 Task: Look for space in Chirpan, Bulgaria from 9th June, 2023 to 11th June, 2023 for 2 adults in price range Rs.6000 to Rs.10000. Place can be entire place with 2 bedrooms having 2 beds and 1 bathroom. Property type can be guest house. Amenities needed are: wifi, . Booking option can be shelf check-in. Required host language is English.
Action: Mouse moved to (621, 120)
Screenshot: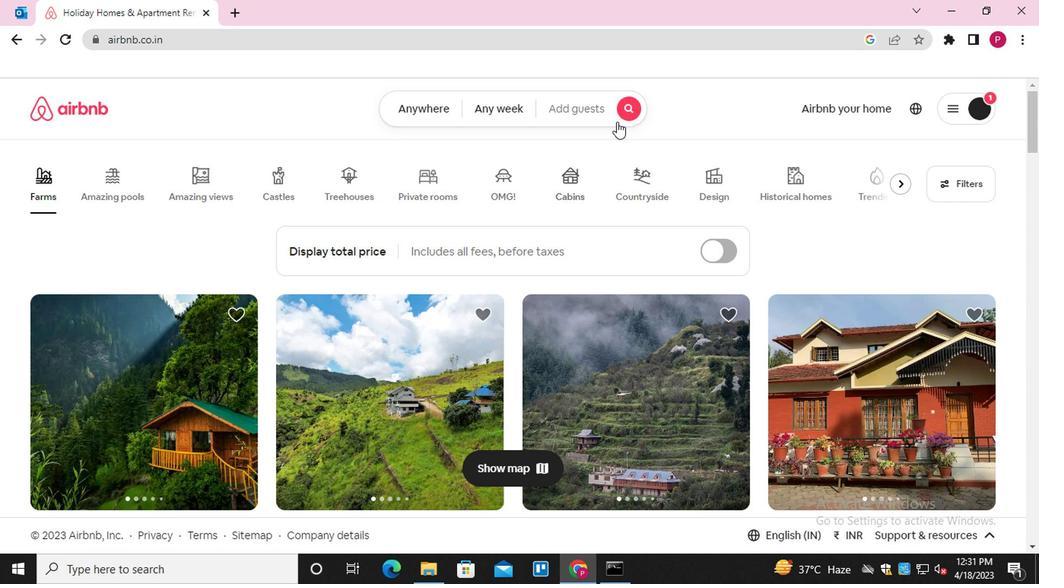 
Action: Mouse pressed left at (621, 120)
Screenshot: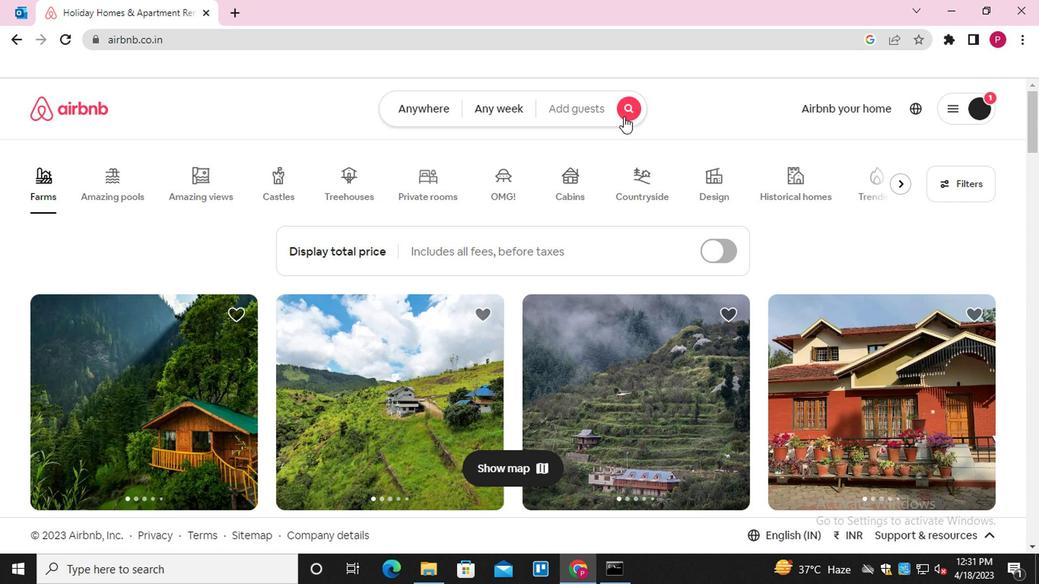 
Action: Mouse moved to (332, 176)
Screenshot: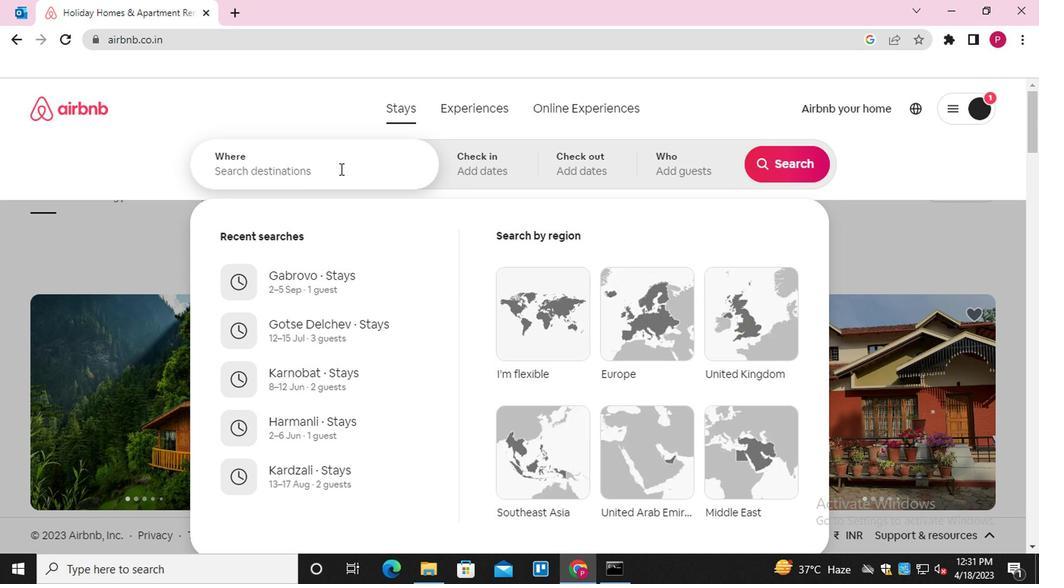 
Action: Mouse pressed left at (332, 176)
Screenshot: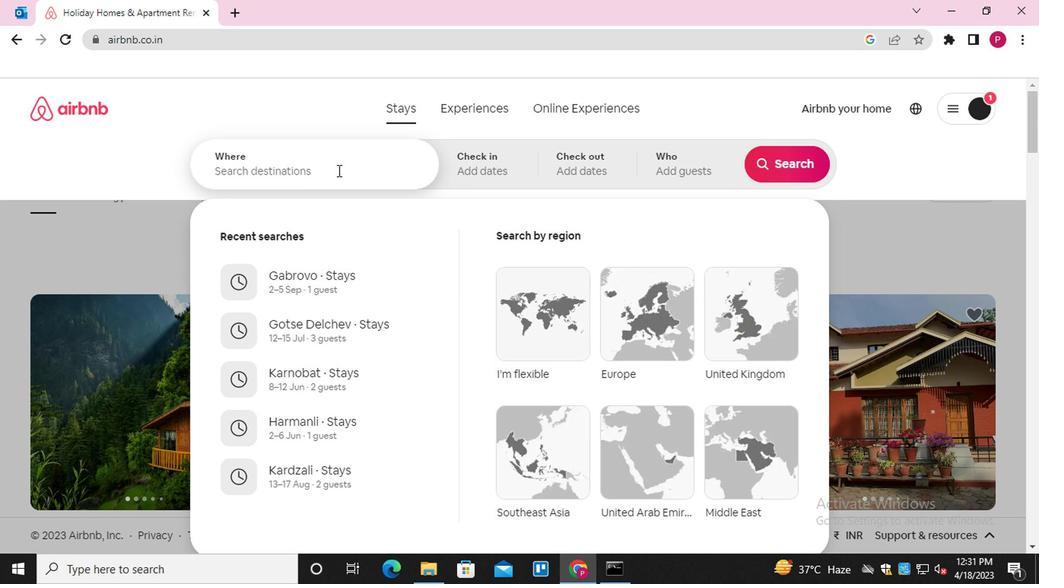 
Action: Key pressed <Key.shift>CHIRPAN
Screenshot: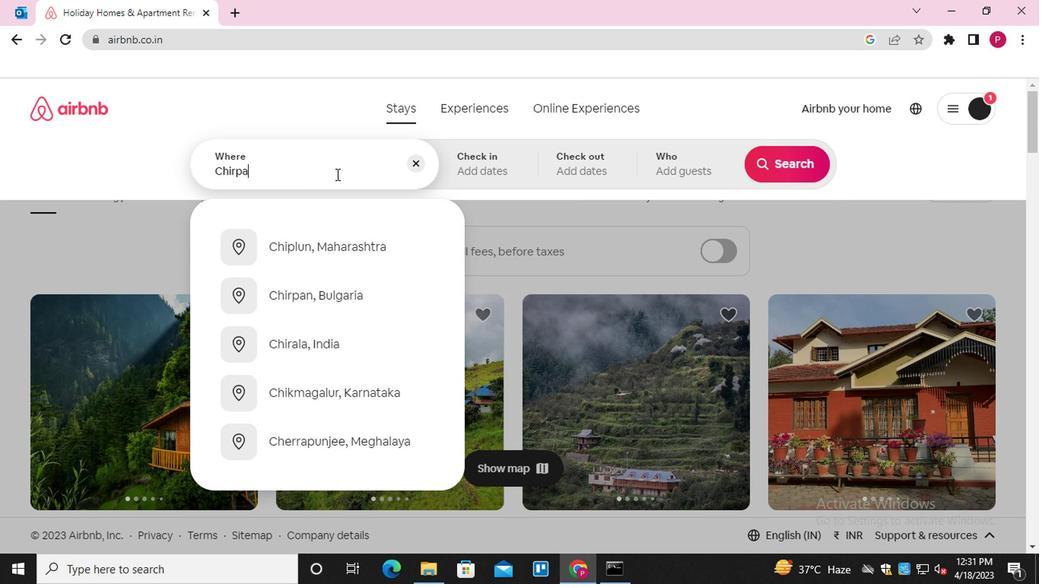 
Action: Mouse moved to (352, 245)
Screenshot: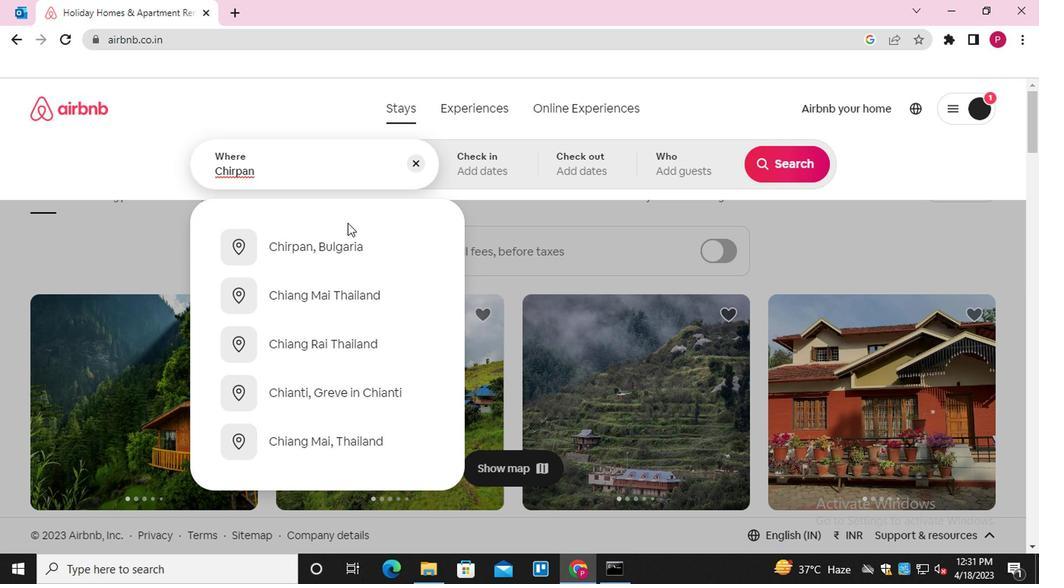 
Action: Mouse pressed left at (352, 245)
Screenshot: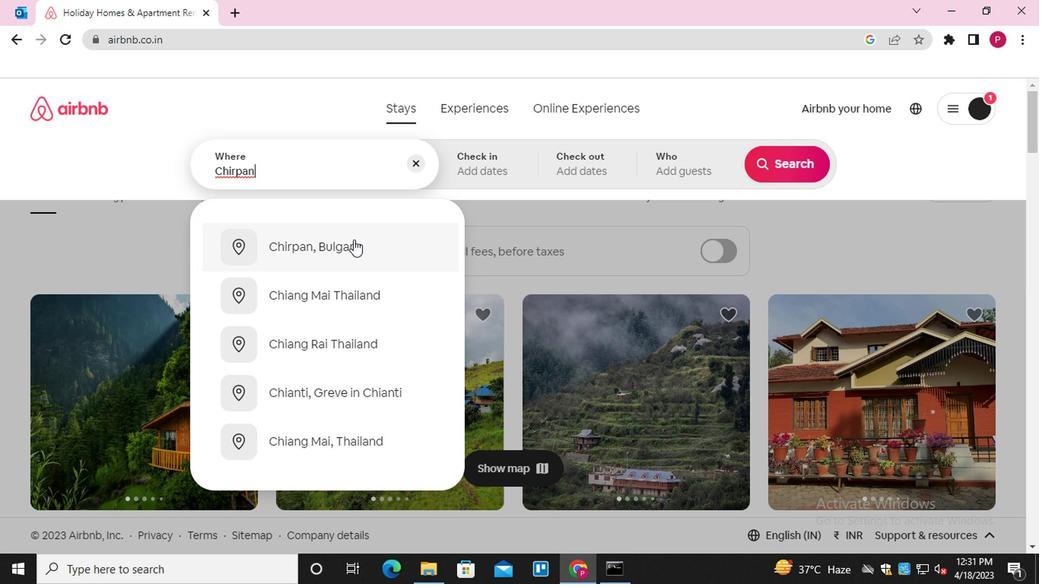 
Action: Mouse moved to (770, 284)
Screenshot: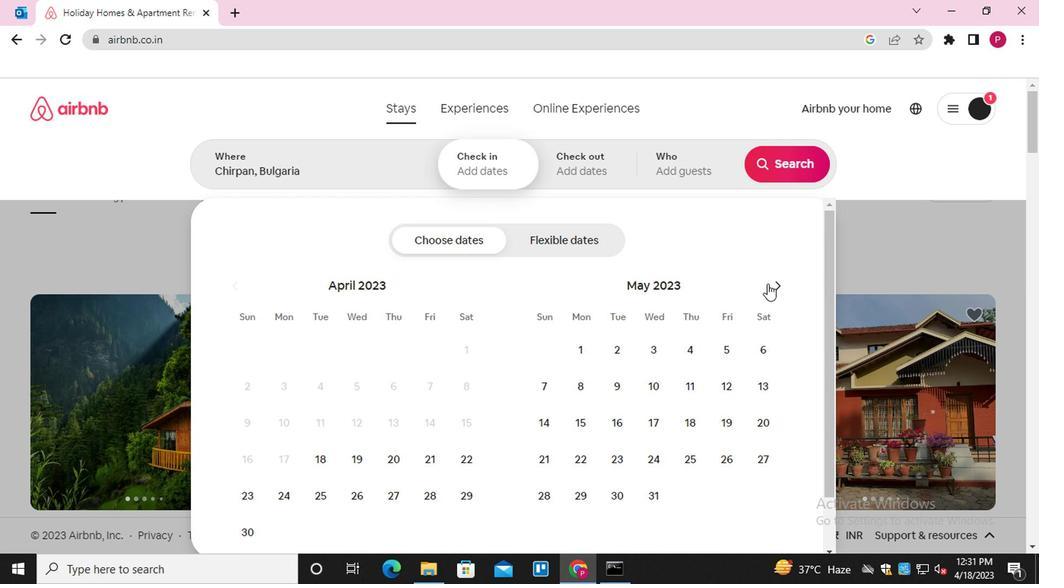 
Action: Mouse pressed left at (770, 284)
Screenshot: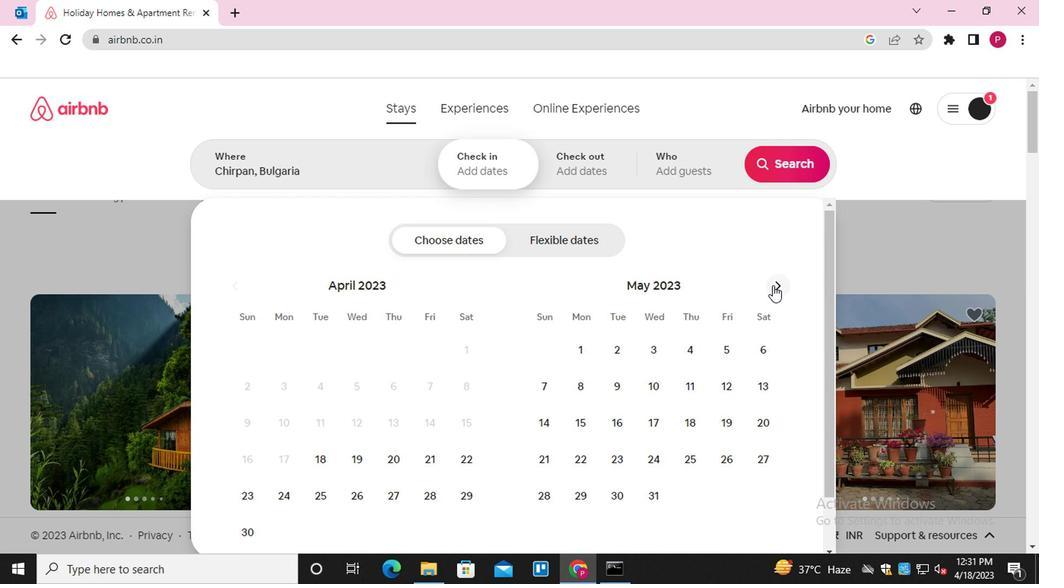 
Action: Mouse moved to (719, 377)
Screenshot: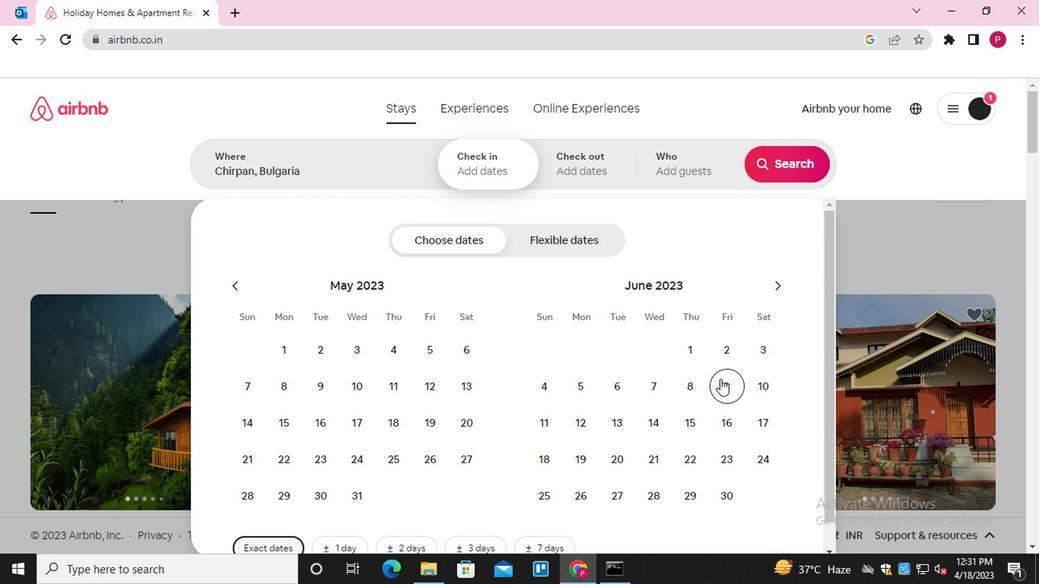 
Action: Mouse pressed left at (719, 377)
Screenshot: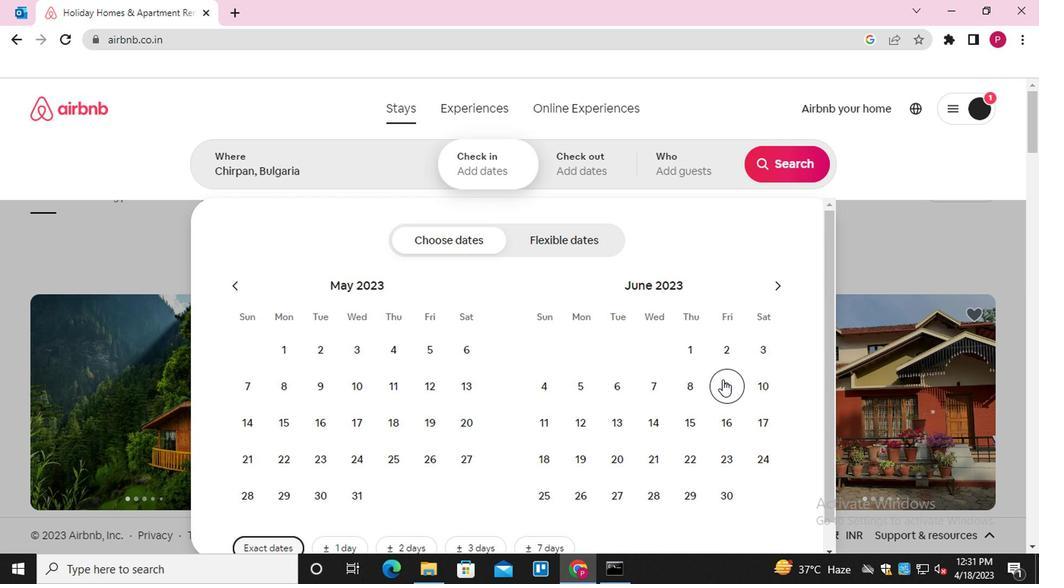 
Action: Mouse moved to (548, 421)
Screenshot: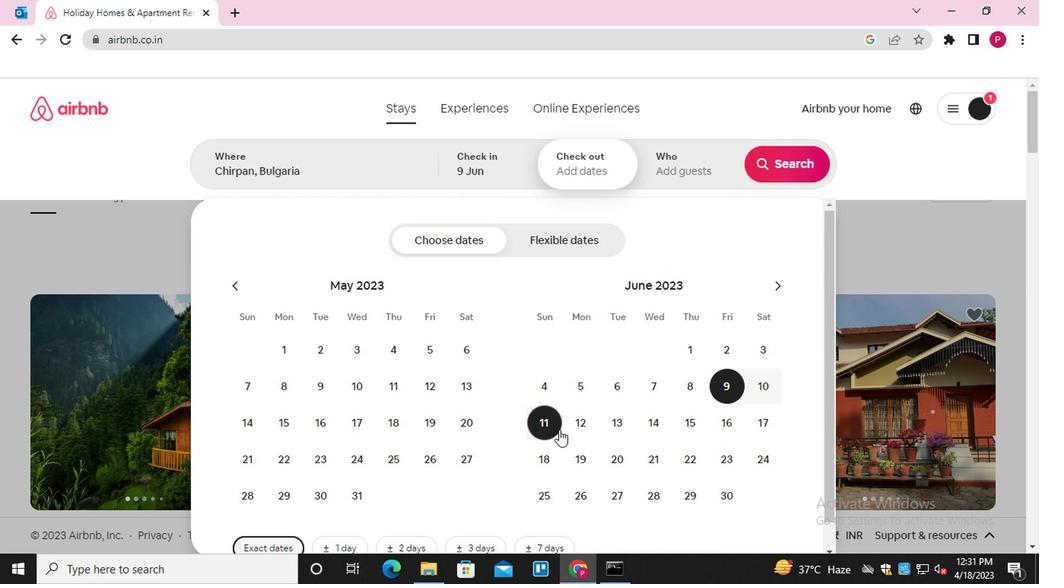 
Action: Mouse pressed left at (548, 421)
Screenshot: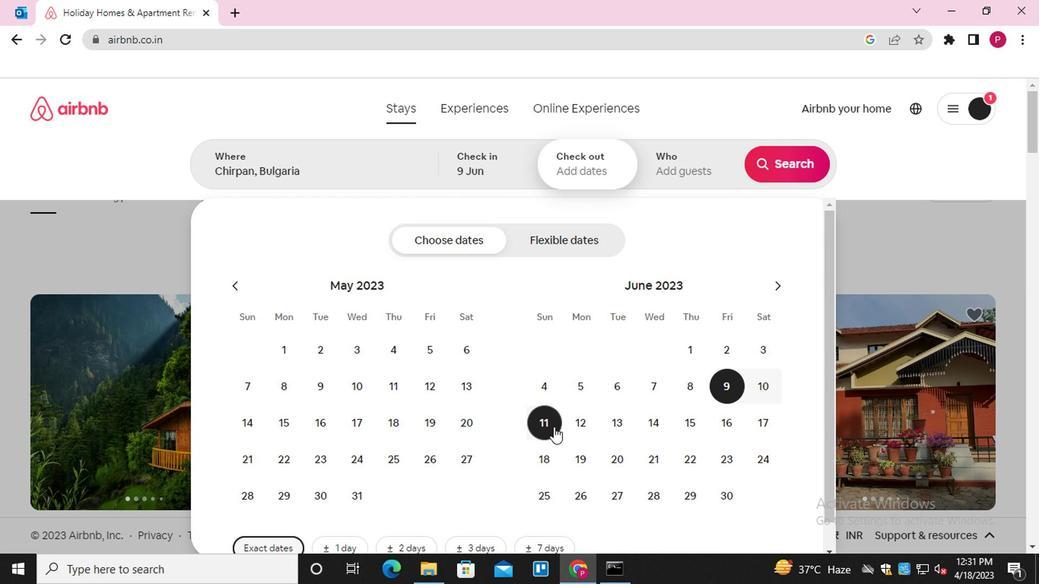 
Action: Mouse moved to (686, 160)
Screenshot: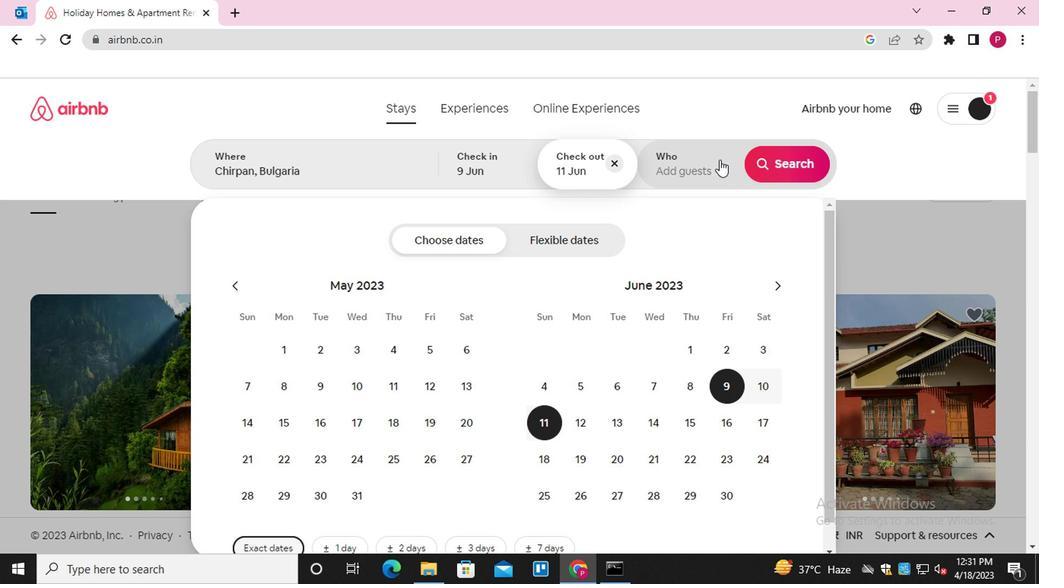 
Action: Mouse pressed left at (686, 160)
Screenshot: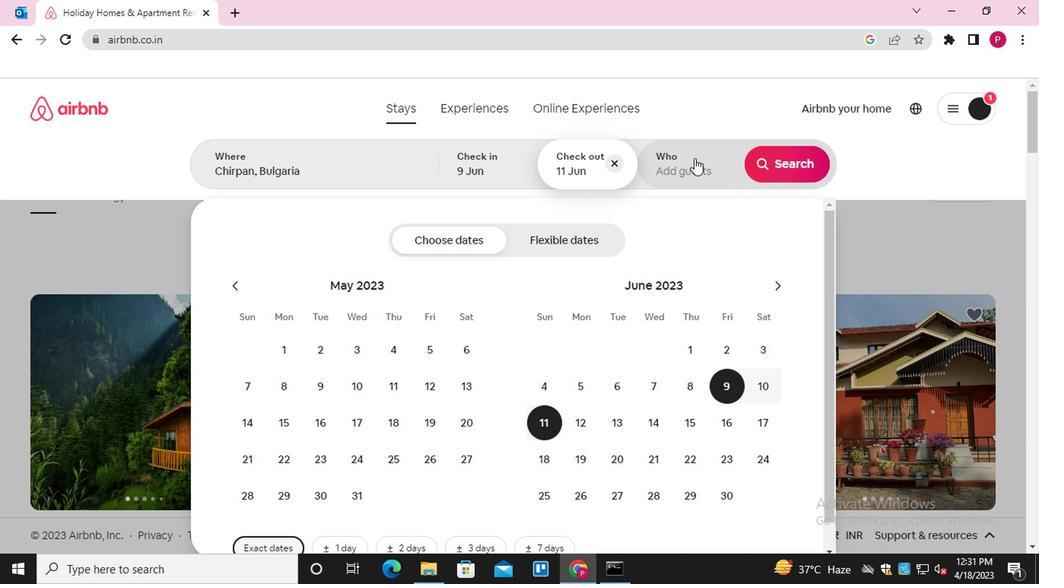 
Action: Mouse moved to (785, 244)
Screenshot: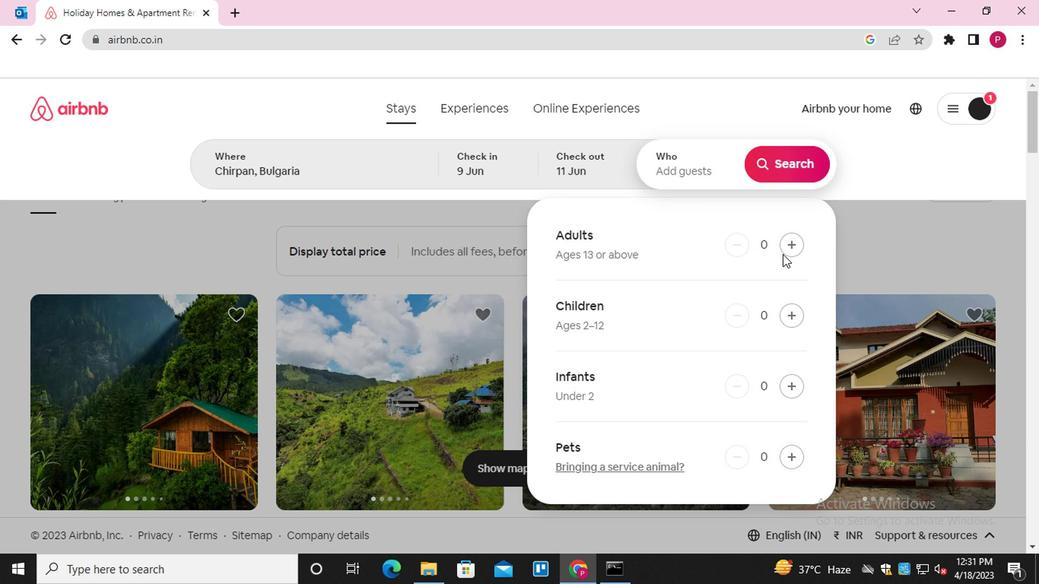 
Action: Mouse pressed left at (785, 244)
Screenshot: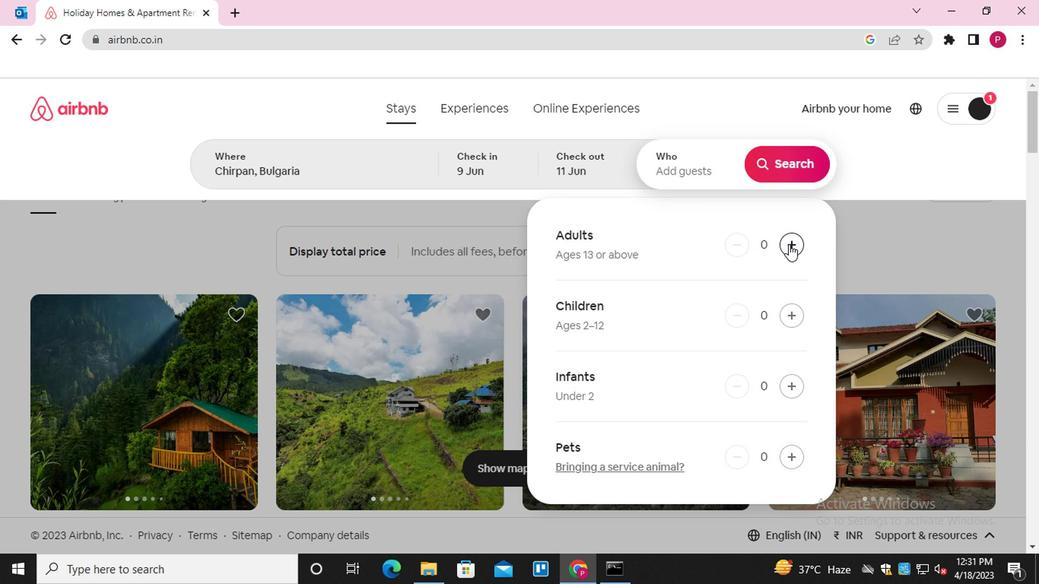 
Action: Mouse pressed left at (785, 244)
Screenshot: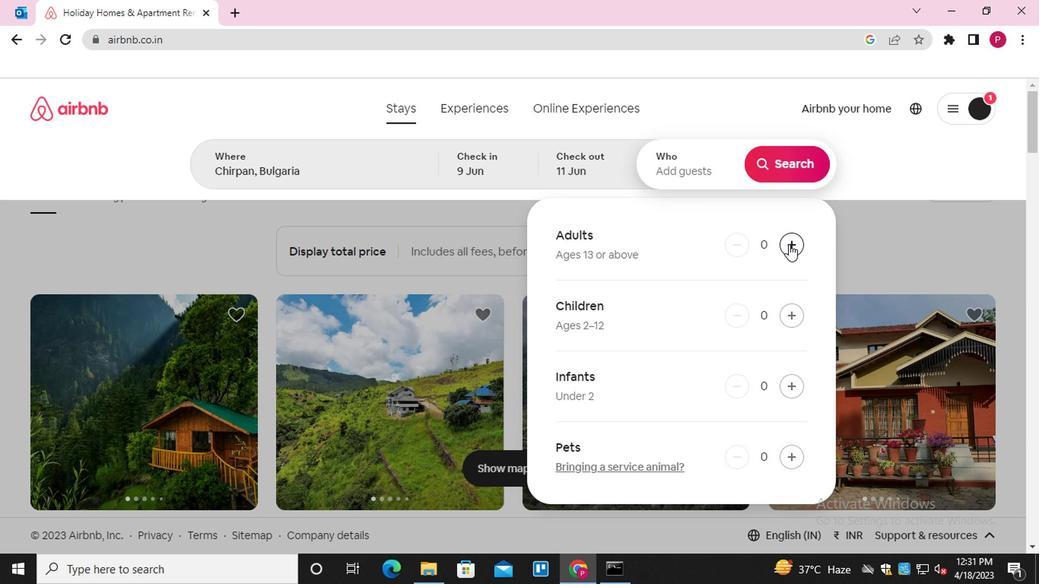 
Action: Mouse moved to (787, 177)
Screenshot: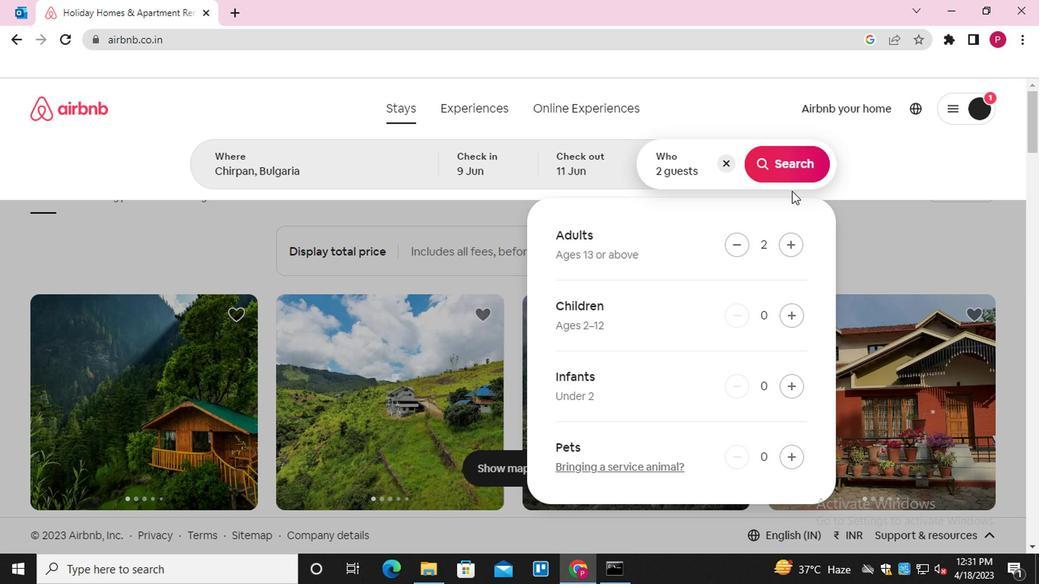 
Action: Mouse pressed left at (787, 177)
Screenshot: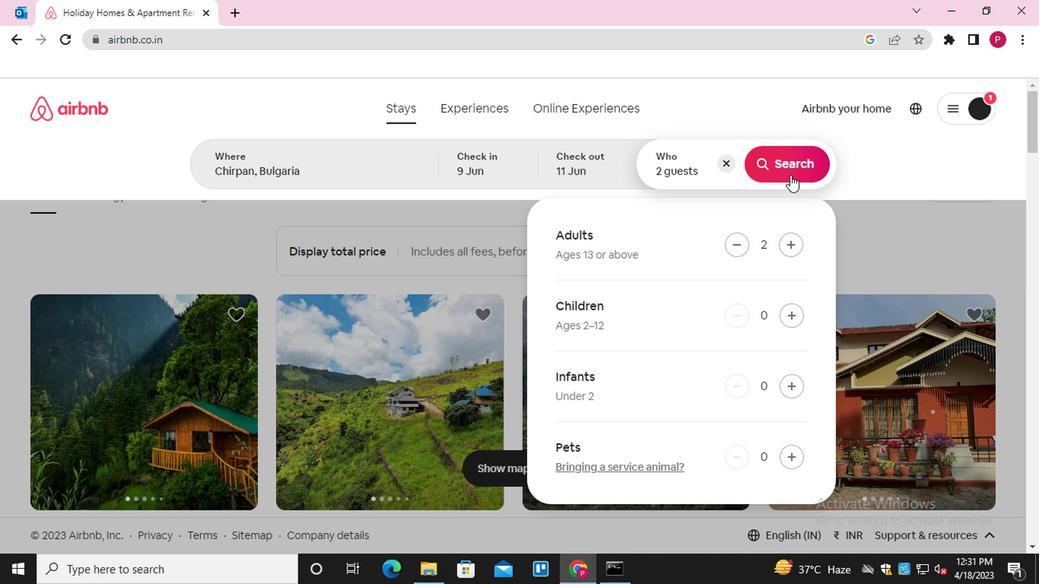 
Action: Mouse moved to (967, 180)
Screenshot: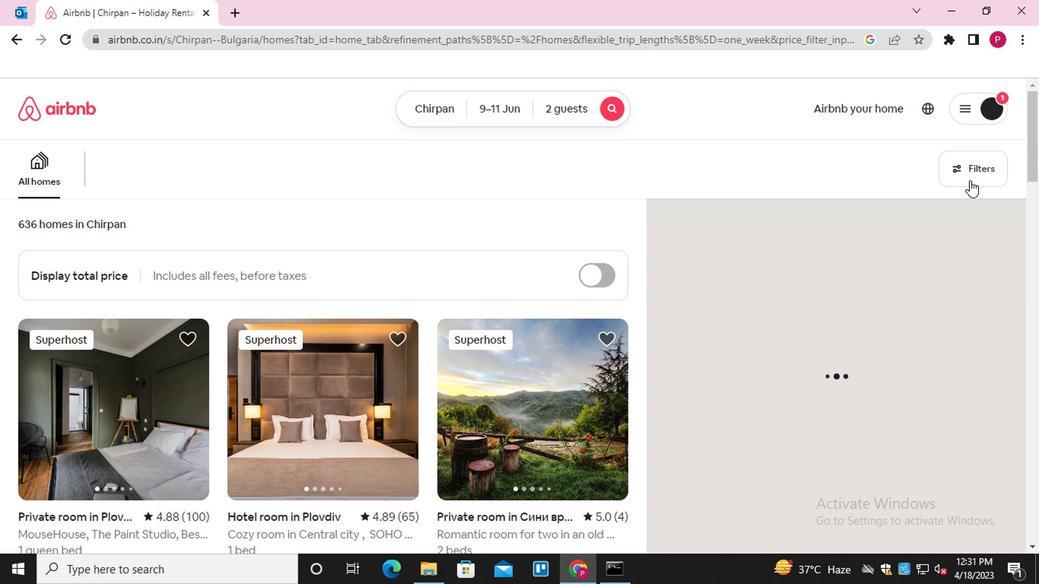
Action: Mouse pressed left at (967, 180)
Screenshot: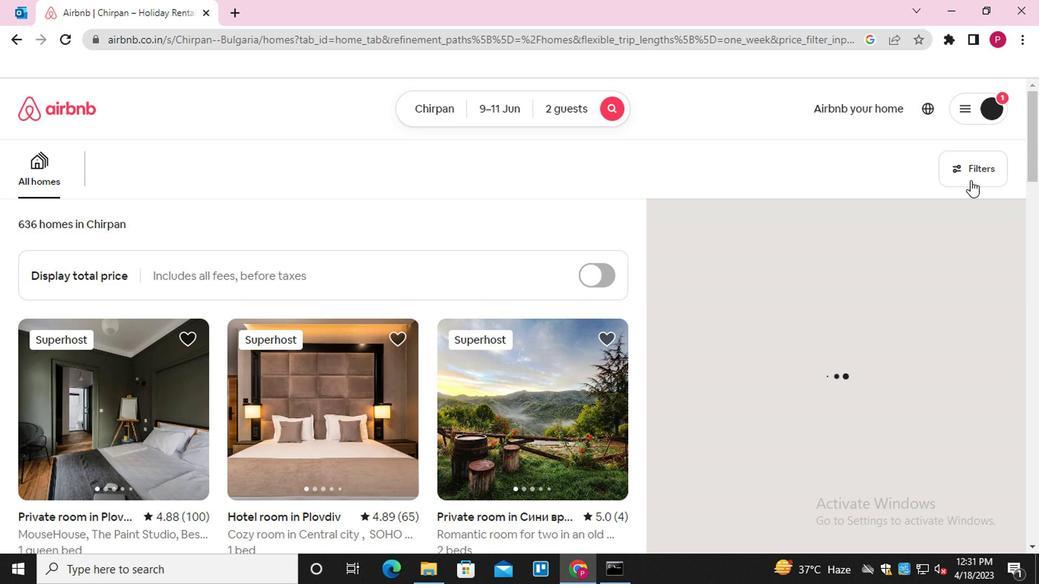 
Action: Mouse moved to (332, 353)
Screenshot: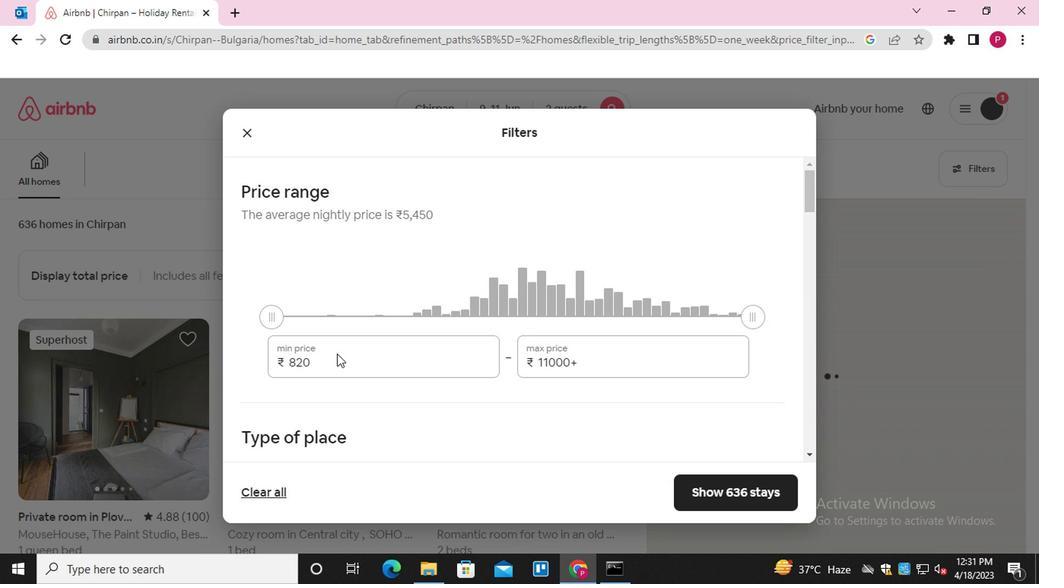 
Action: Mouse pressed left at (332, 353)
Screenshot: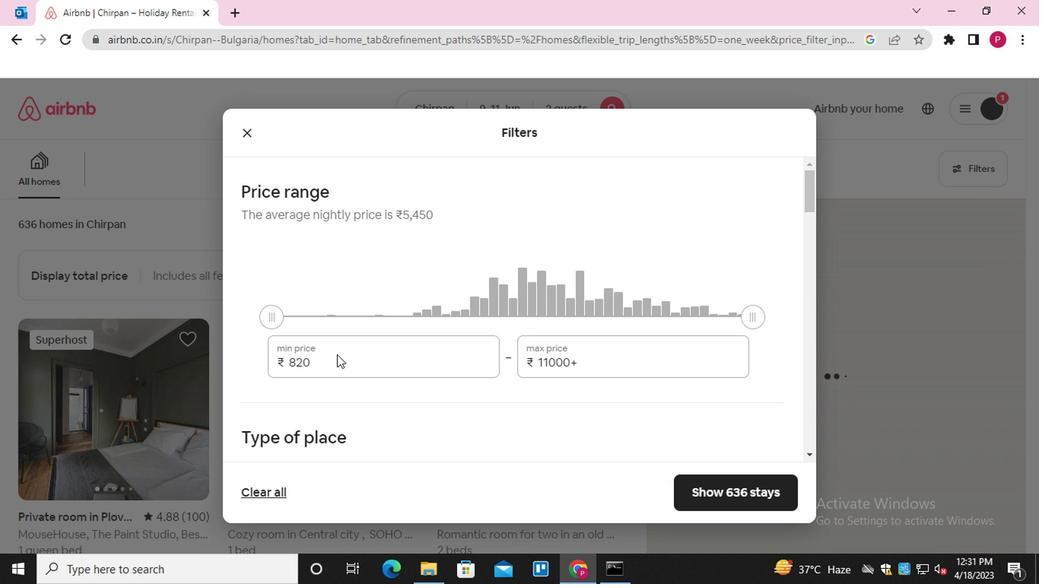 
Action: Mouse pressed left at (332, 353)
Screenshot: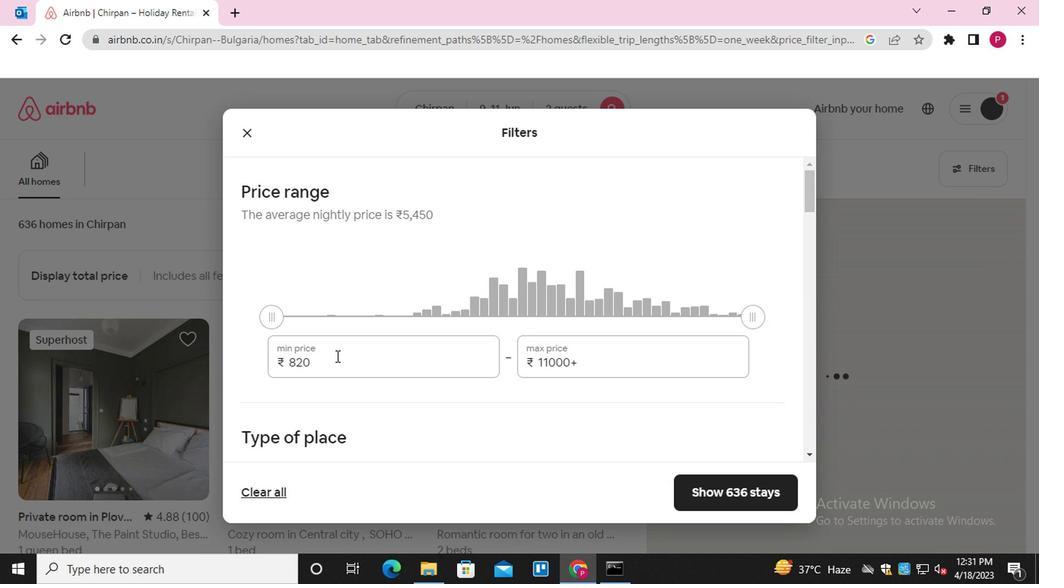
Action: Key pressed 6000
Screenshot: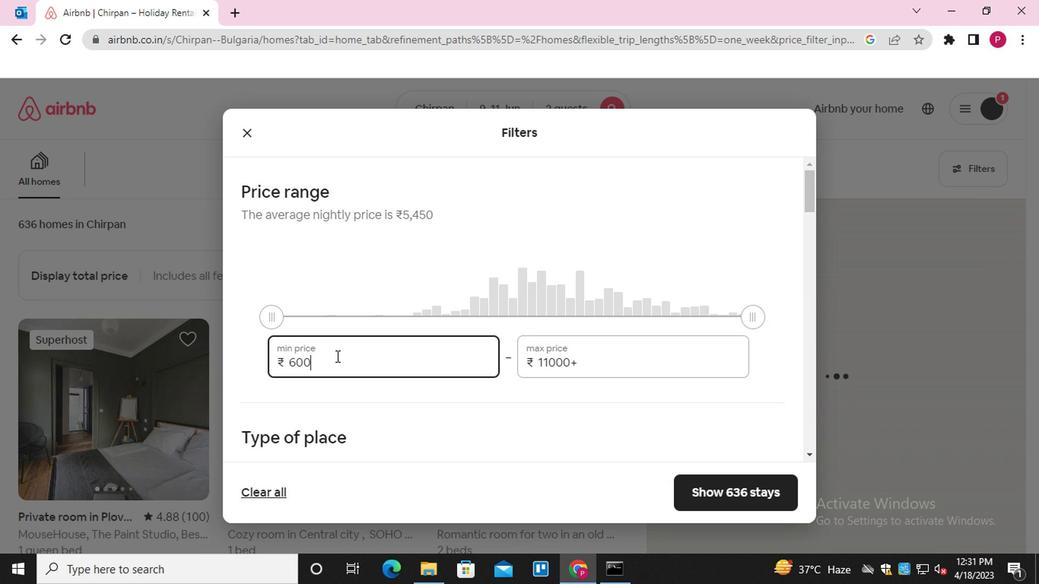 
Action: Mouse moved to (593, 360)
Screenshot: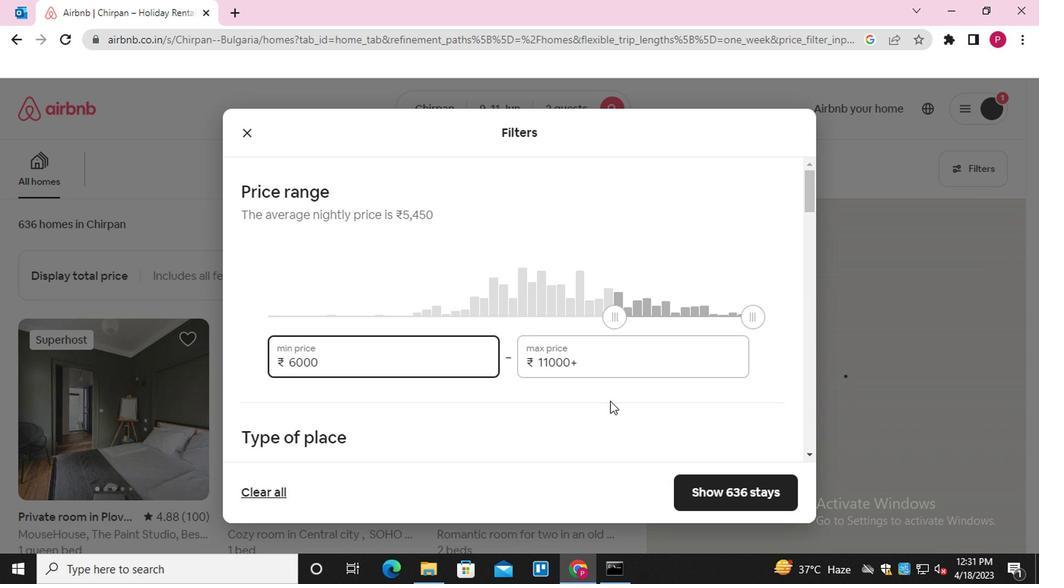 
Action: Mouse pressed left at (593, 360)
Screenshot: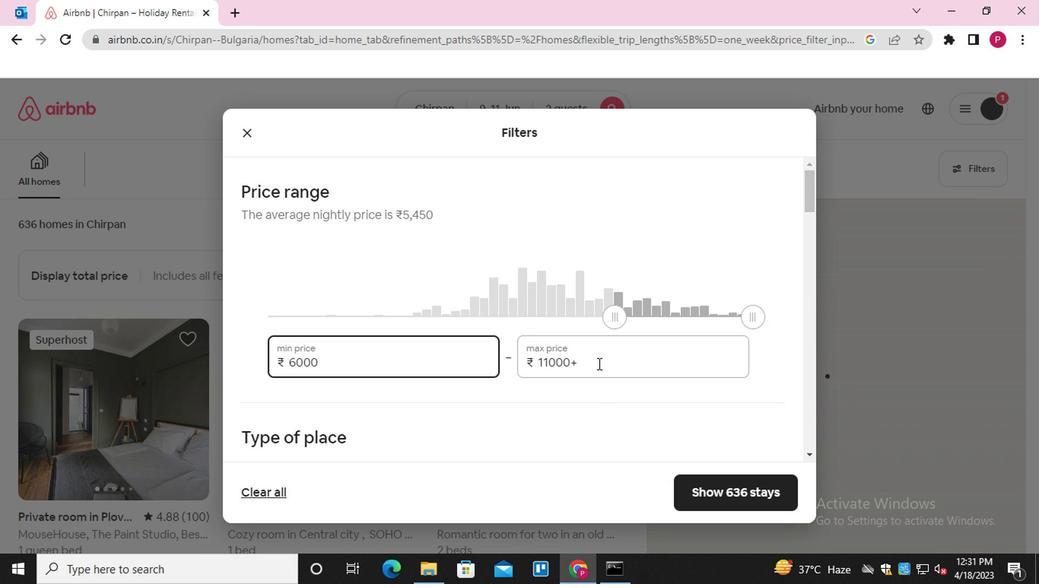 
Action: Mouse pressed left at (593, 360)
Screenshot: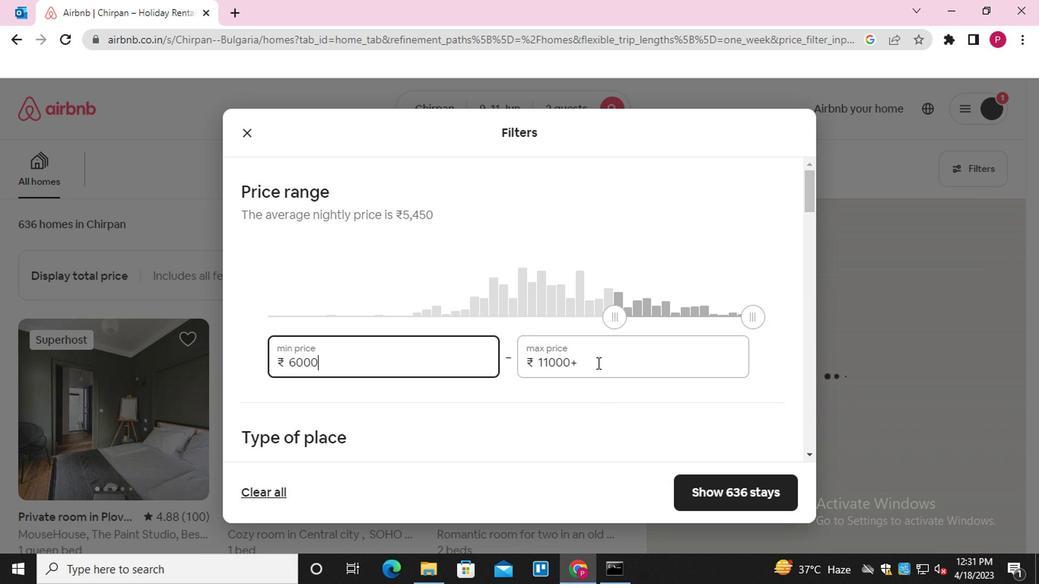 
Action: Mouse pressed left at (593, 360)
Screenshot: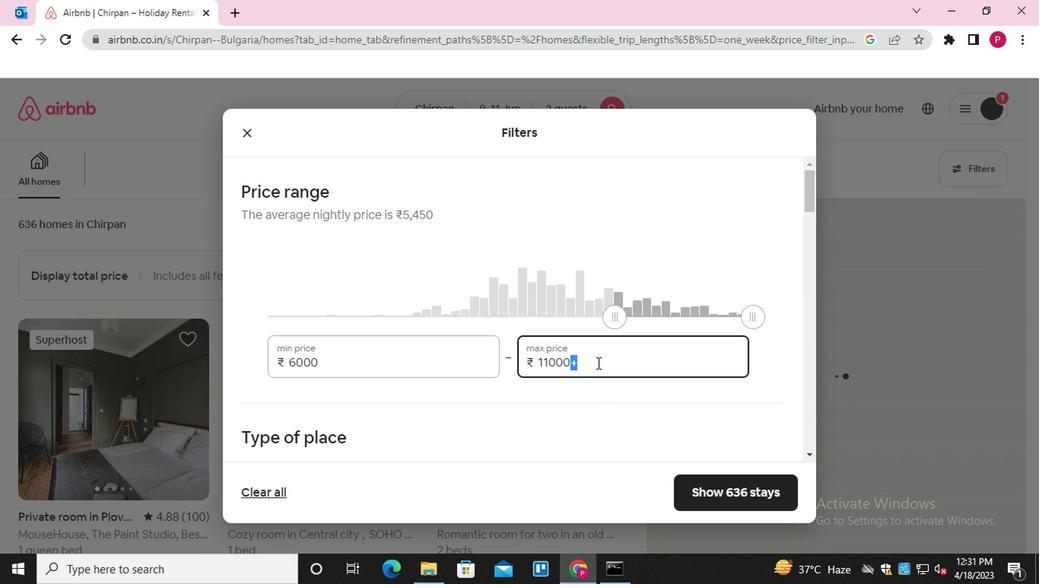 
Action: Key pressed 10000
Screenshot: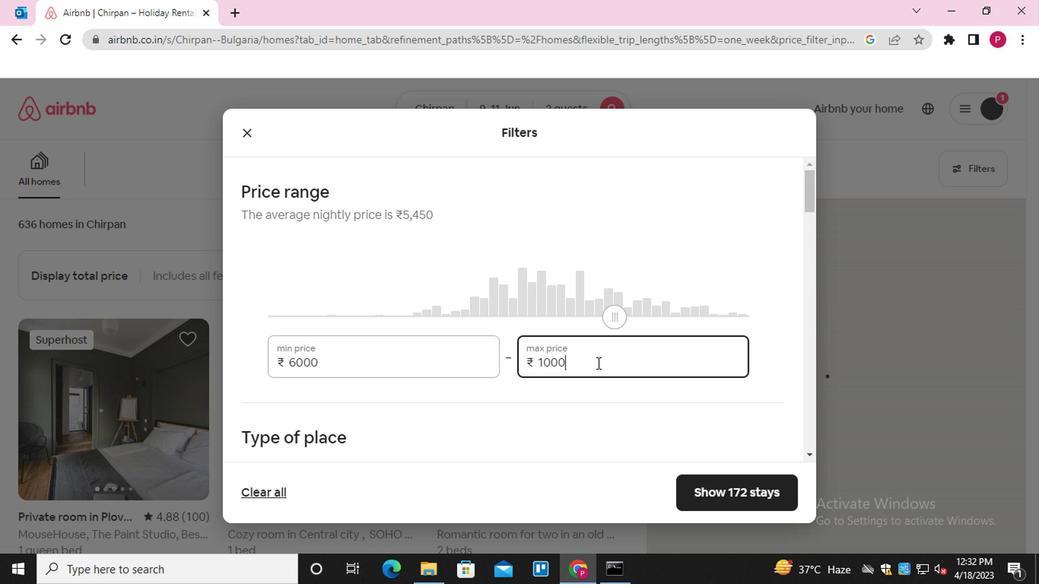 
Action: Mouse moved to (576, 370)
Screenshot: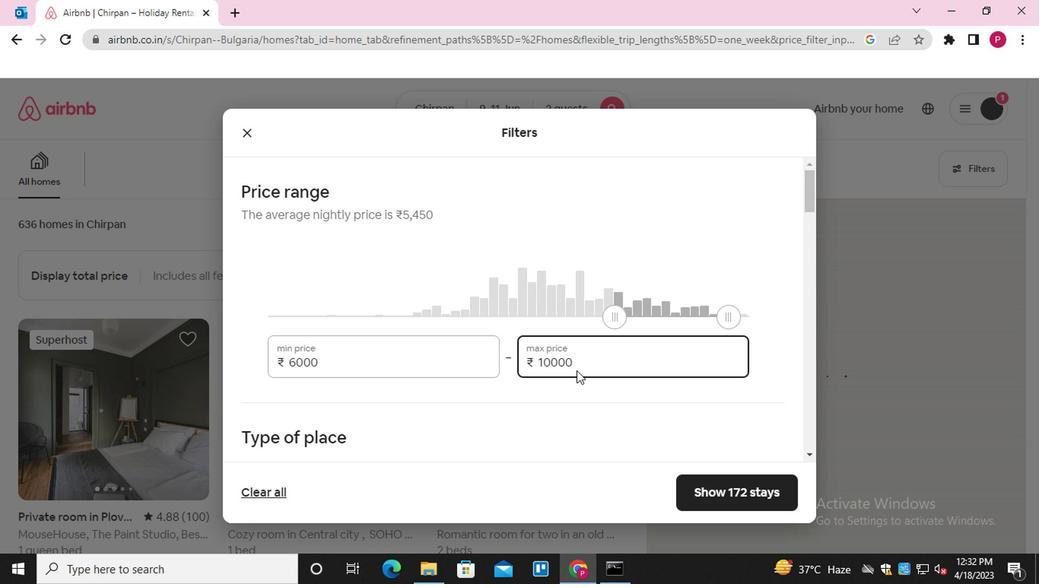 
Action: Mouse scrolled (576, 369) with delta (0, -1)
Screenshot: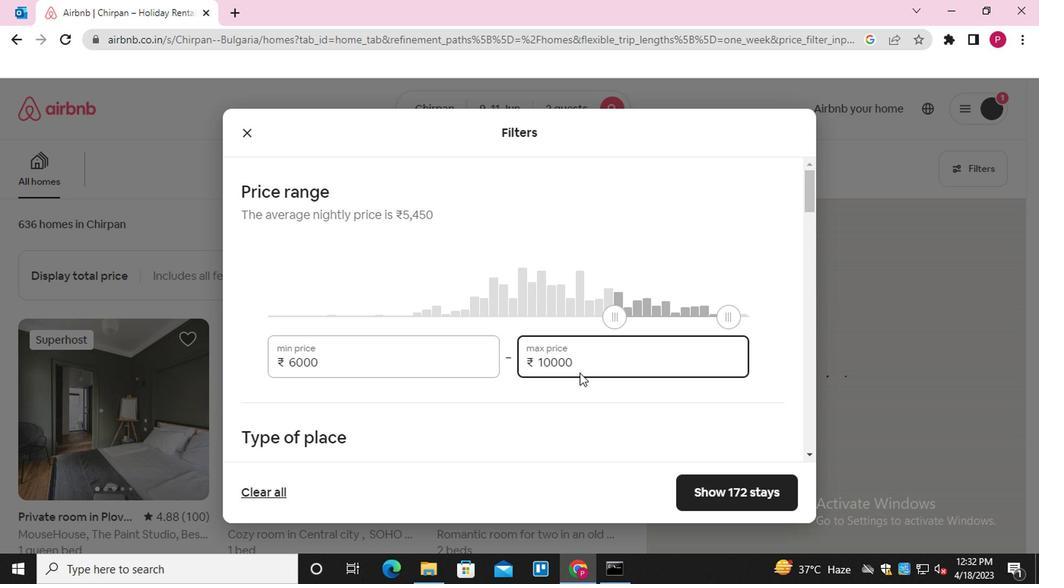 
Action: Mouse scrolled (576, 369) with delta (0, -1)
Screenshot: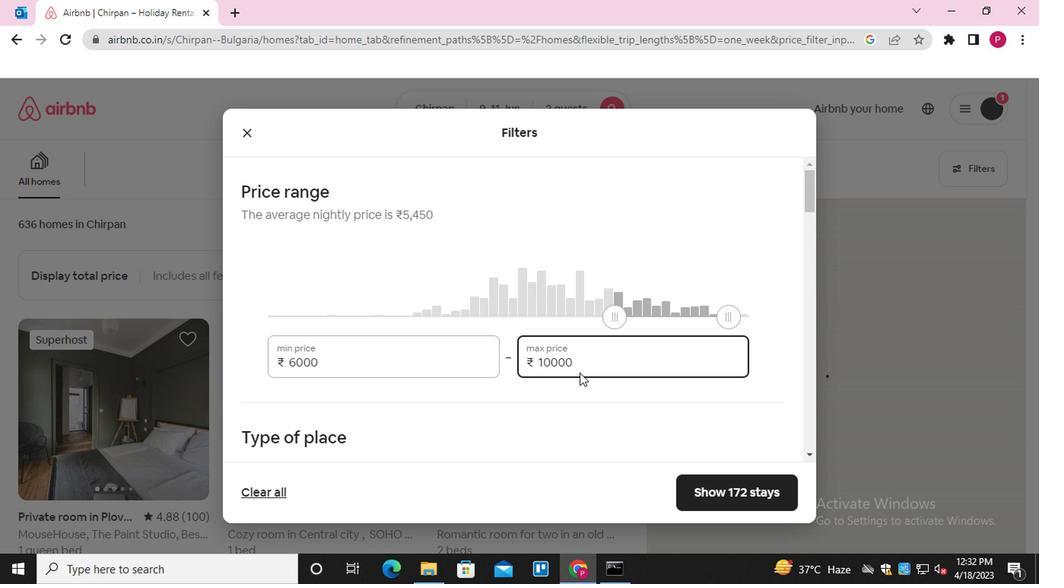 
Action: Mouse scrolled (576, 369) with delta (0, -1)
Screenshot: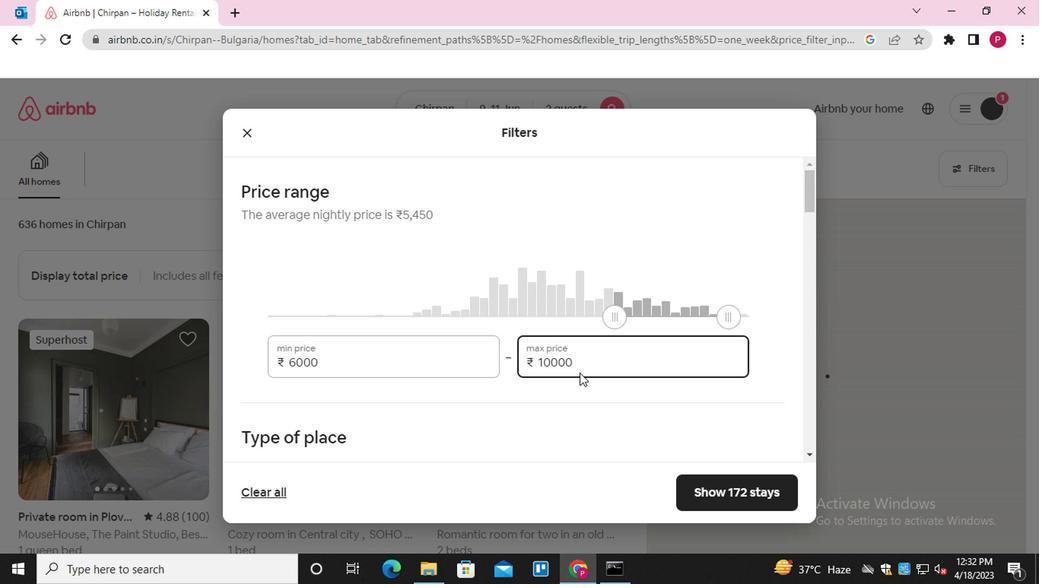
Action: Mouse moved to (247, 253)
Screenshot: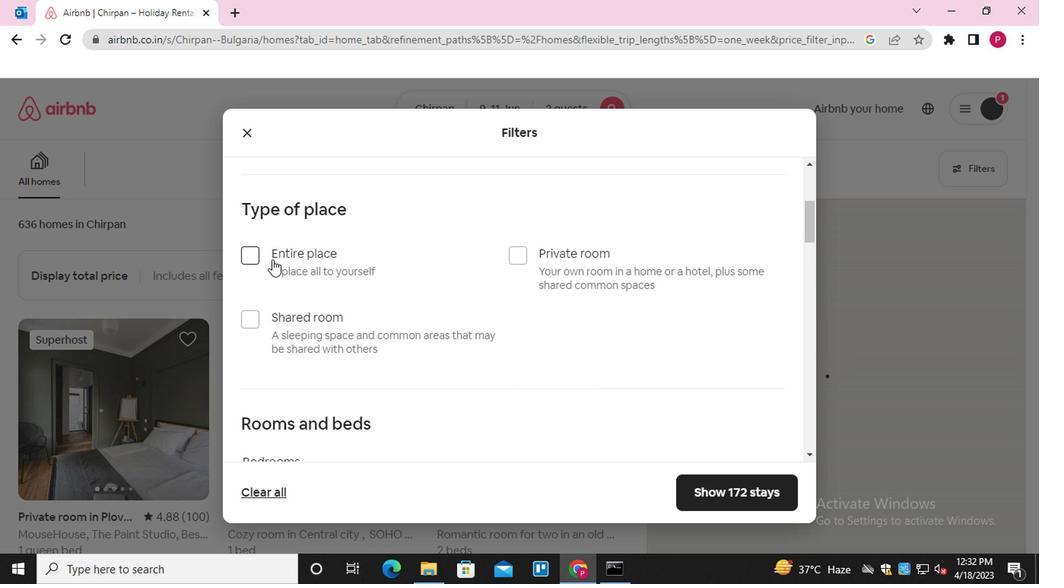 
Action: Mouse pressed left at (247, 253)
Screenshot: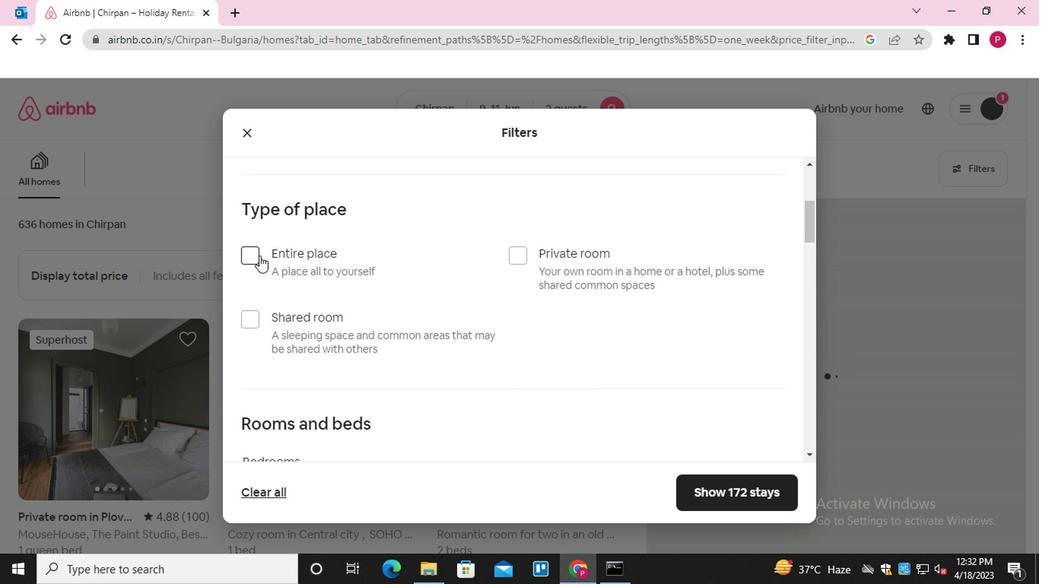 
Action: Mouse moved to (366, 311)
Screenshot: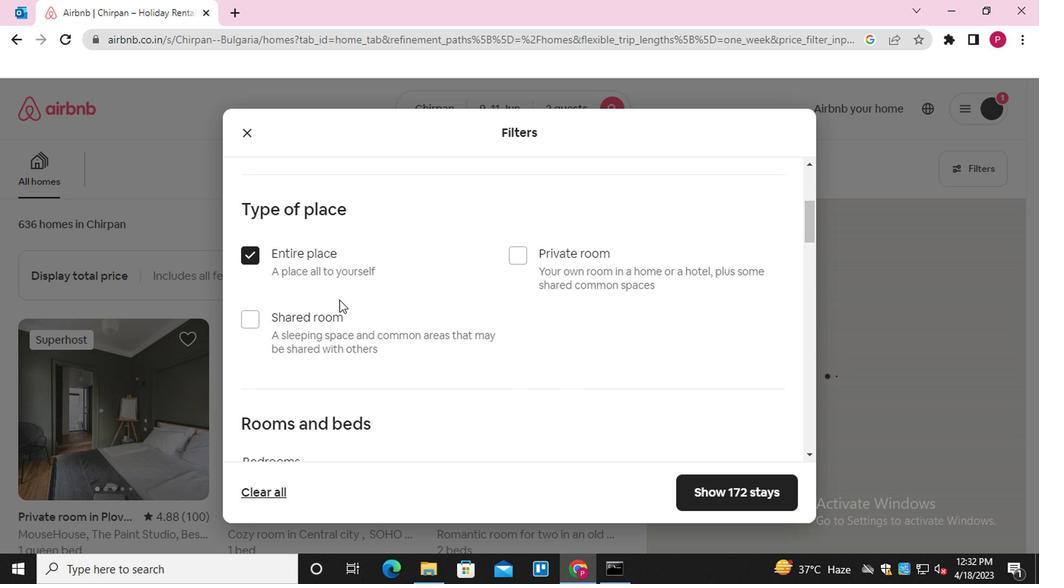 
Action: Mouse scrolled (366, 310) with delta (0, 0)
Screenshot: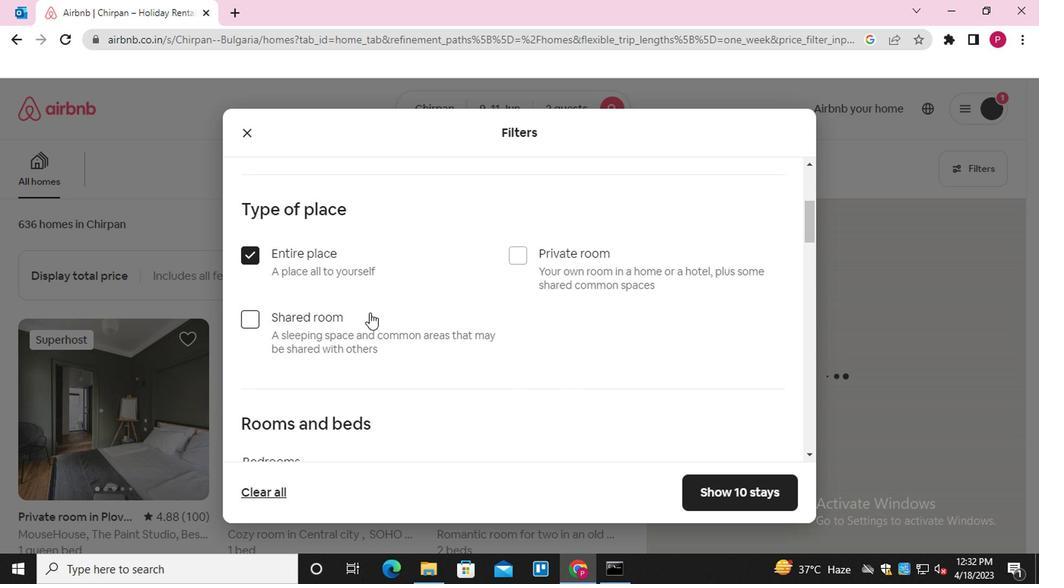 
Action: Mouse scrolled (366, 310) with delta (0, 0)
Screenshot: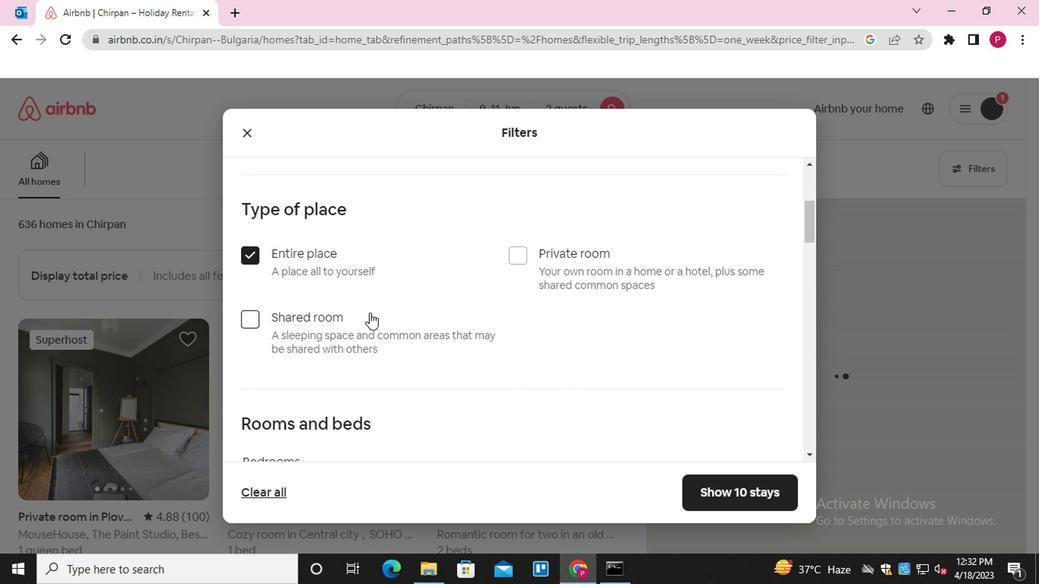 
Action: Mouse moved to (369, 349)
Screenshot: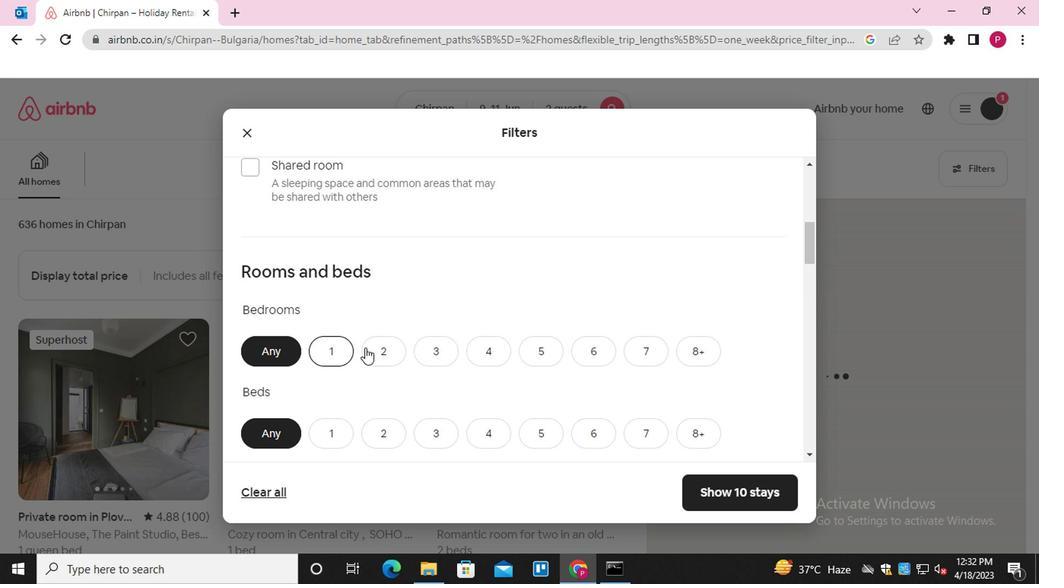 
Action: Mouse pressed left at (369, 349)
Screenshot: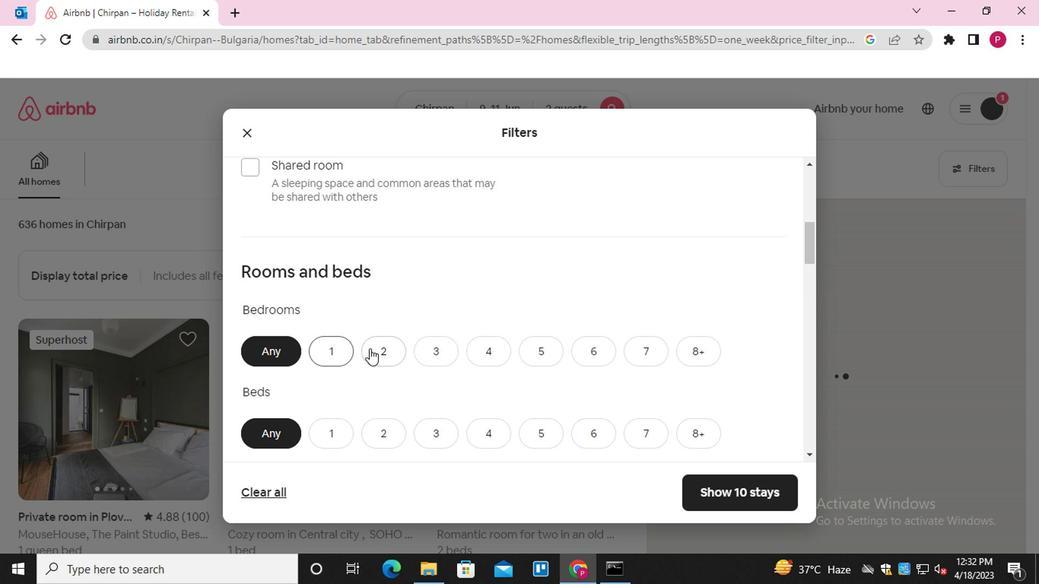 
Action: Mouse moved to (378, 441)
Screenshot: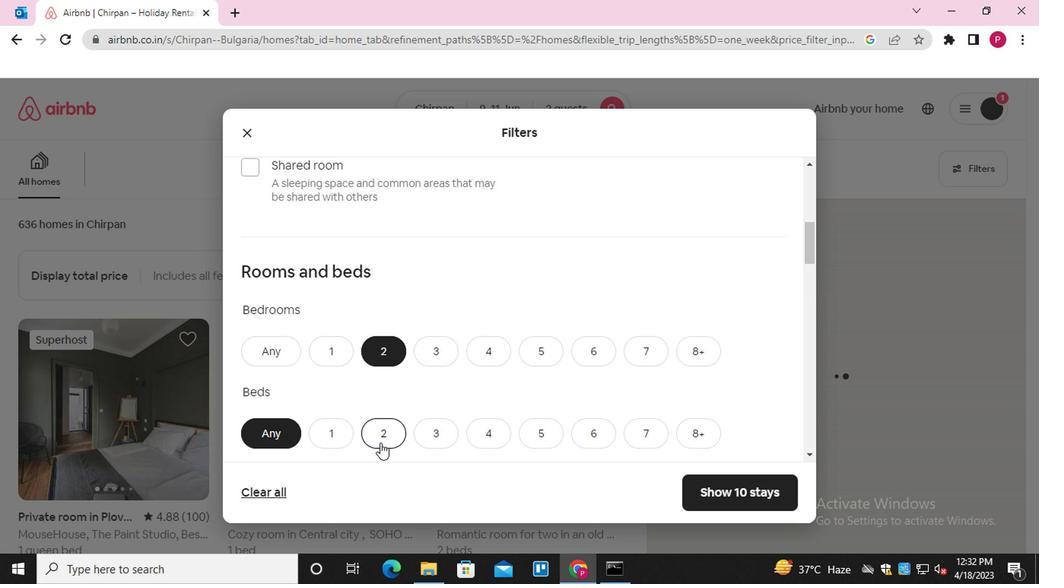
Action: Mouse pressed left at (378, 441)
Screenshot: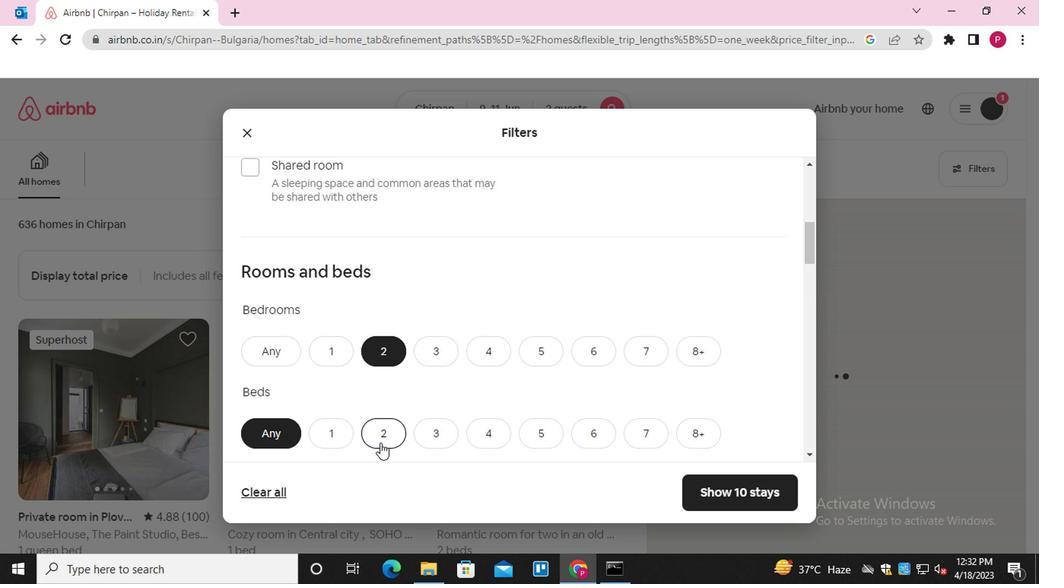 
Action: Mouse moved to (388, 383)
Screenshot: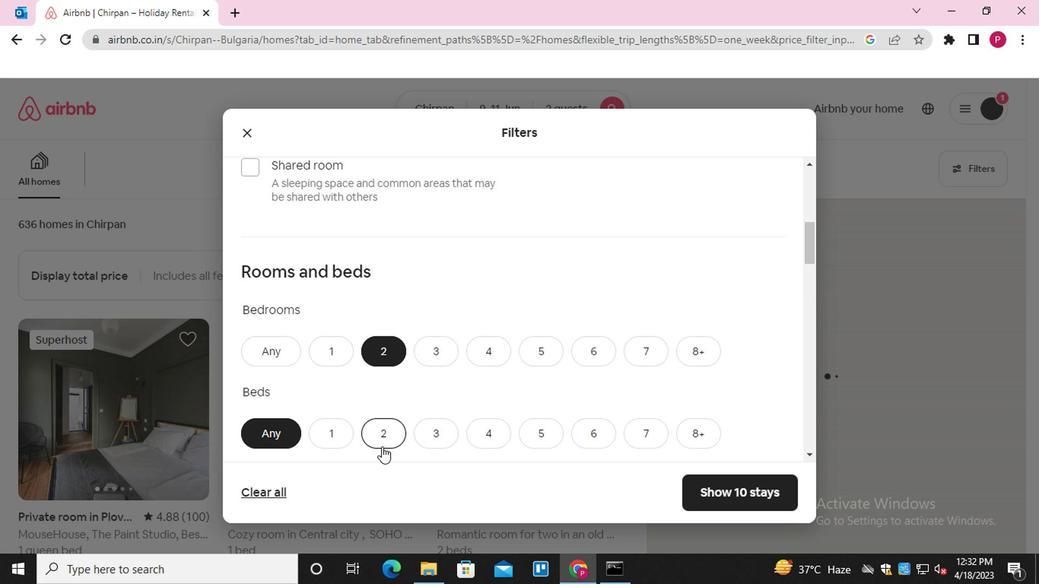 
Action: Mouse scrolled (388, 383) with delta (0, 0)
Screenshot: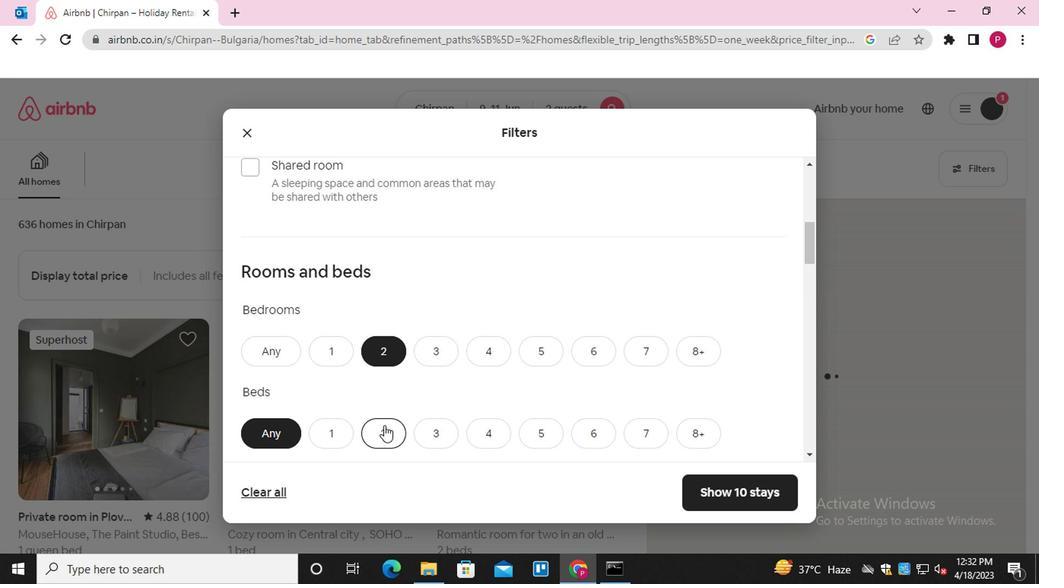 
Action: Mouse scrolled (388, 383) with delta (0, 0)
Screenshot: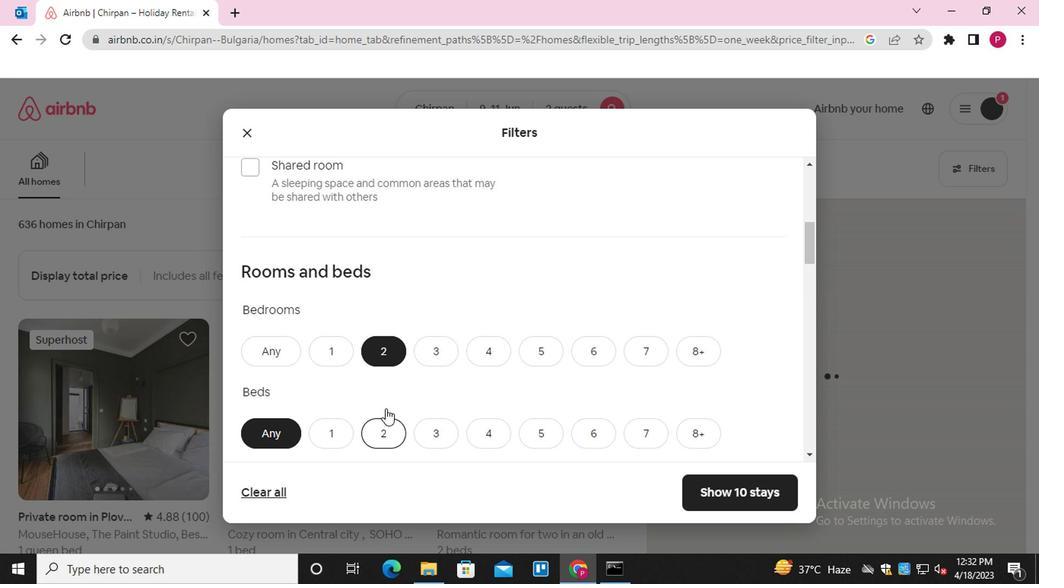 
Action: Mouse scrolled (388, 383) with delta (0, 0)
Screenshot: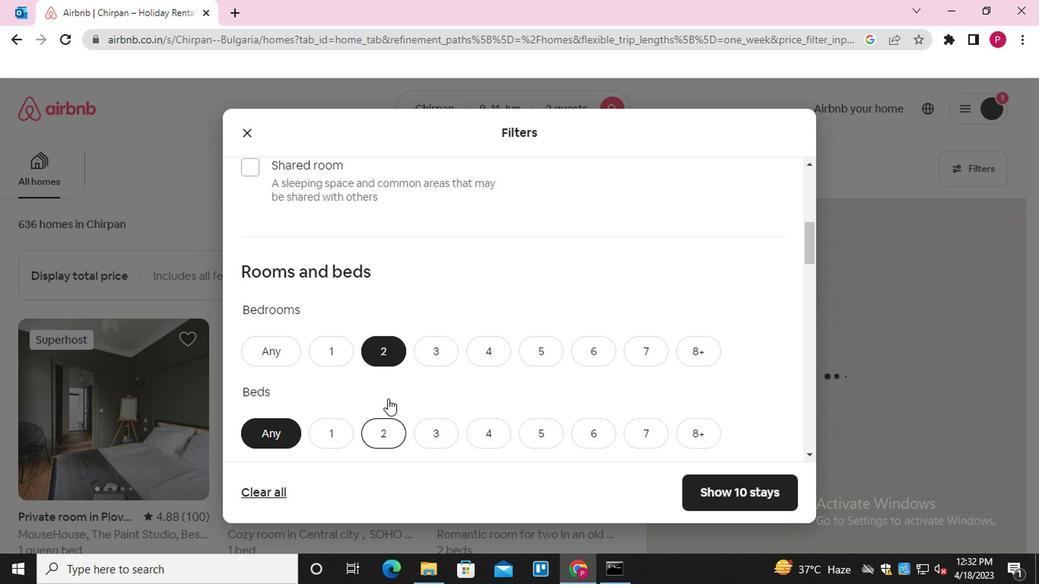 
Action: Mouse moved to (325, 292)
Screenshot: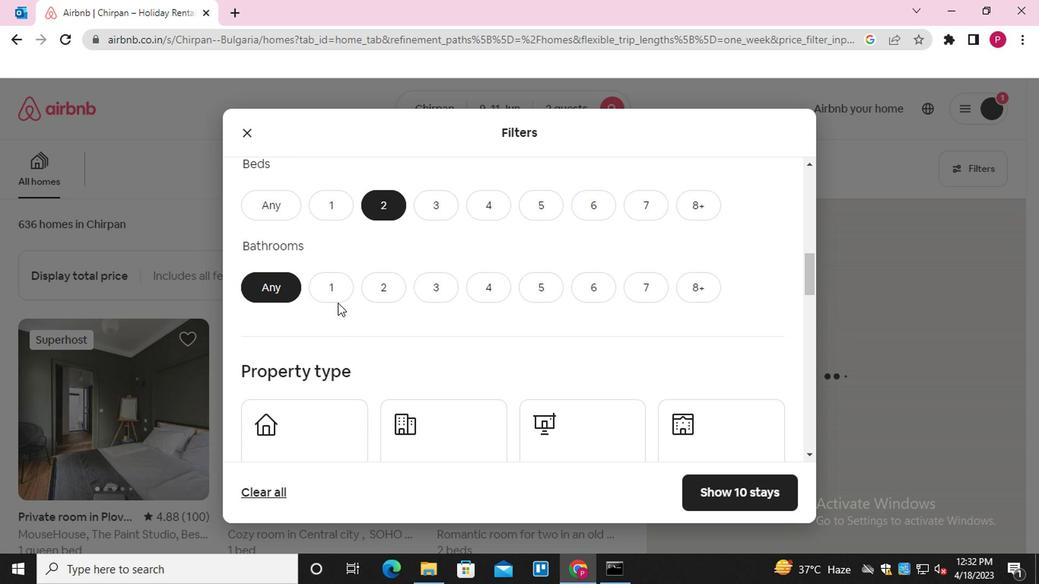 
Action: Mouse pressed left at (325, 292)
Screenshot: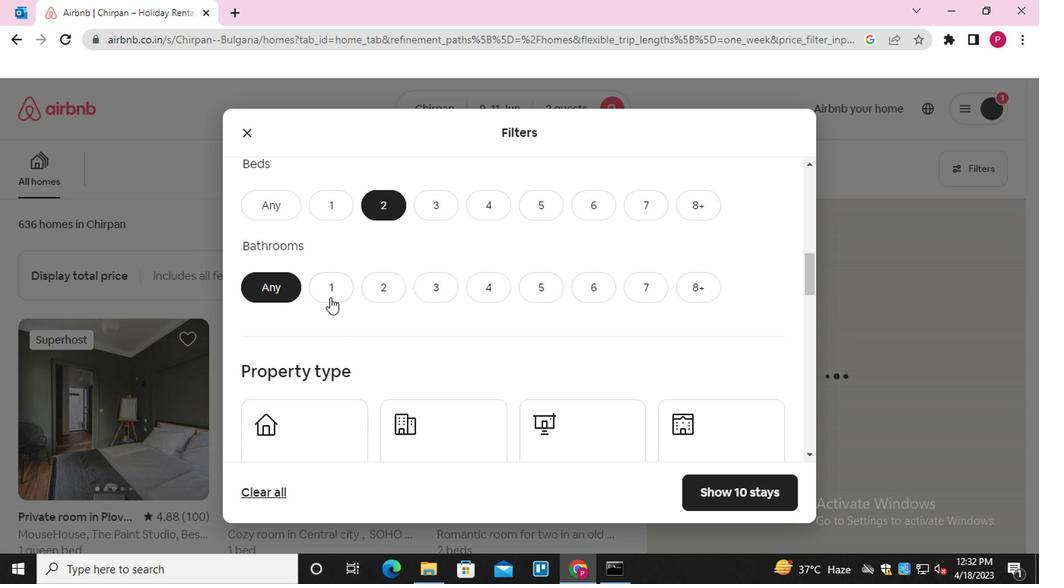 
Action: Mouse scrolled (325, 292) with delta (0, 0)
Screenshot: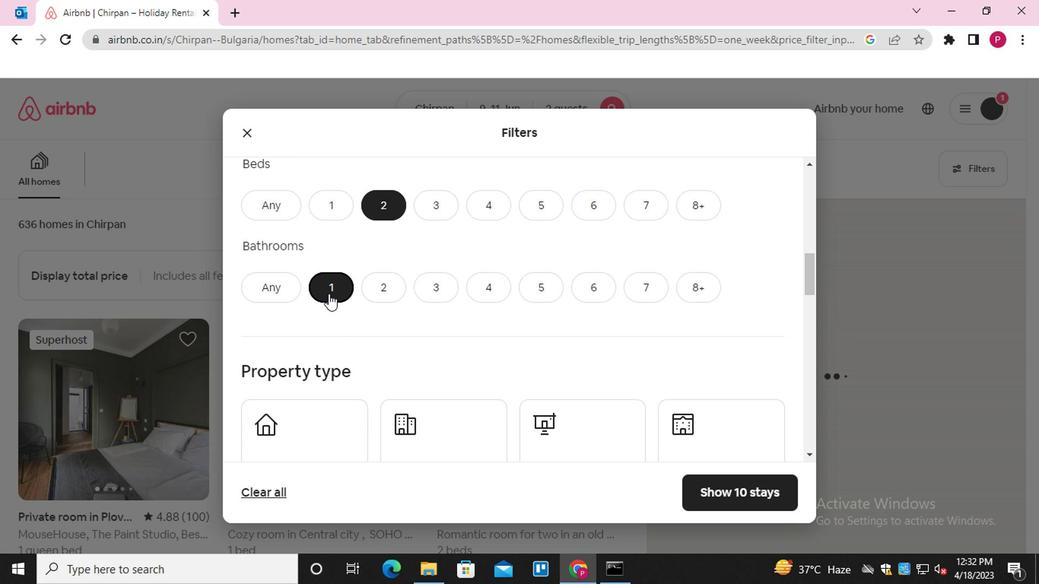 
Action: Mouse scrolled (325, 292) with delta (0, 0)
Screenshot: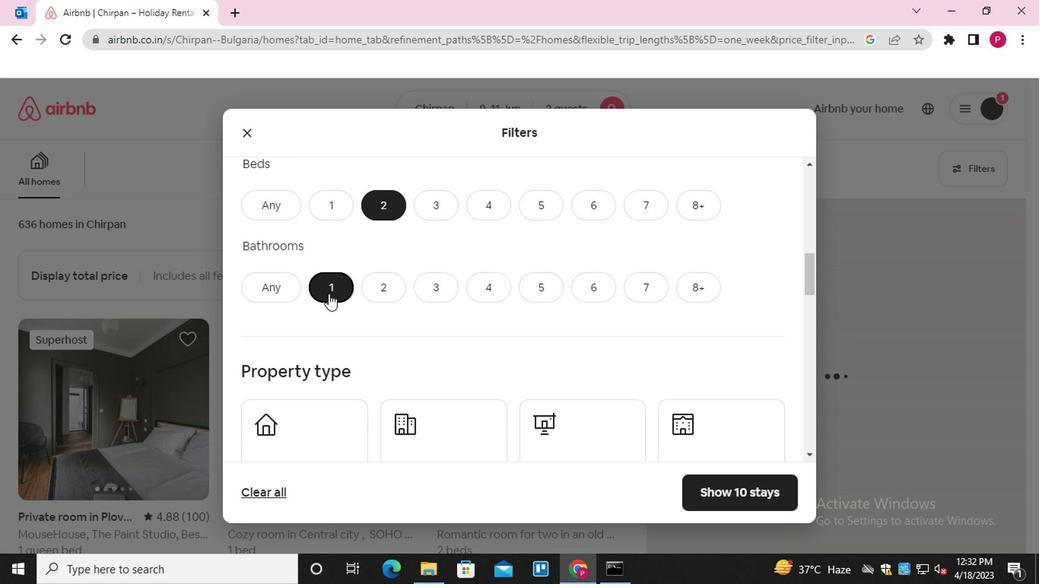 
Action: Mouse moved to (567, 322)
Screenshot: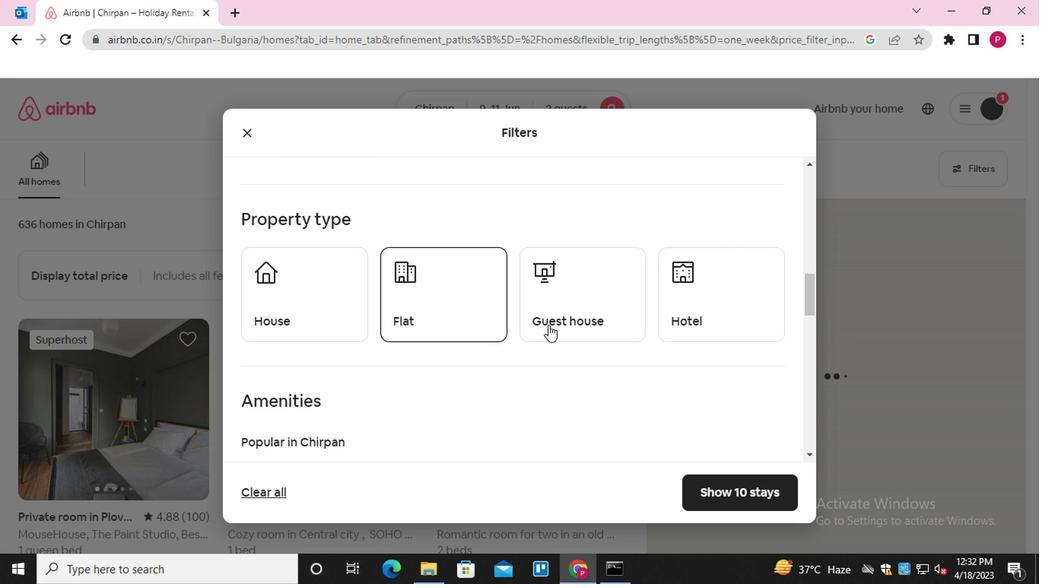 
Action: Mouse pressed left at (567, 322)
Screenshot: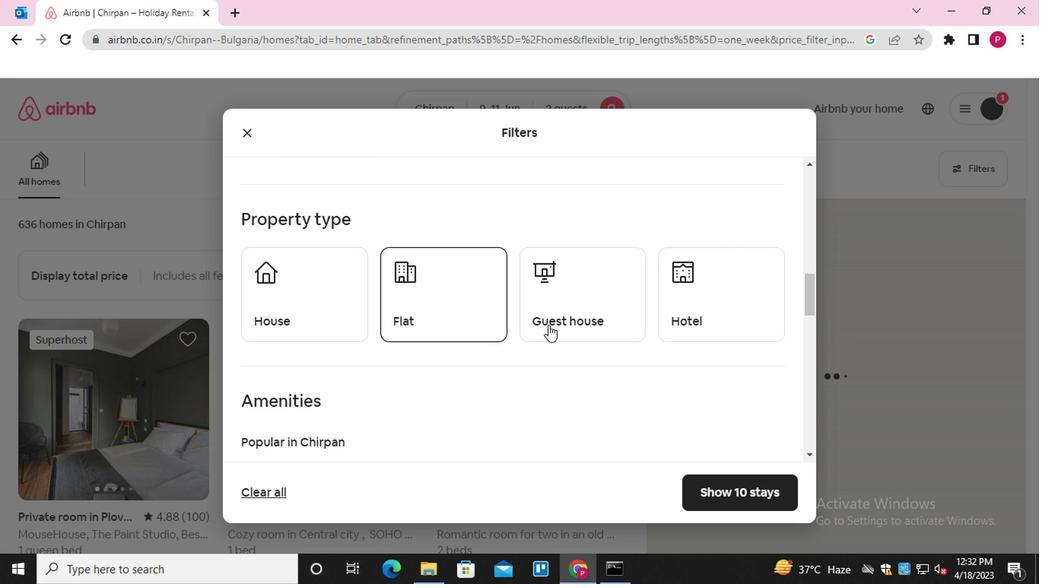 
Action: Mouse moved to (454, 361)
Screenshot: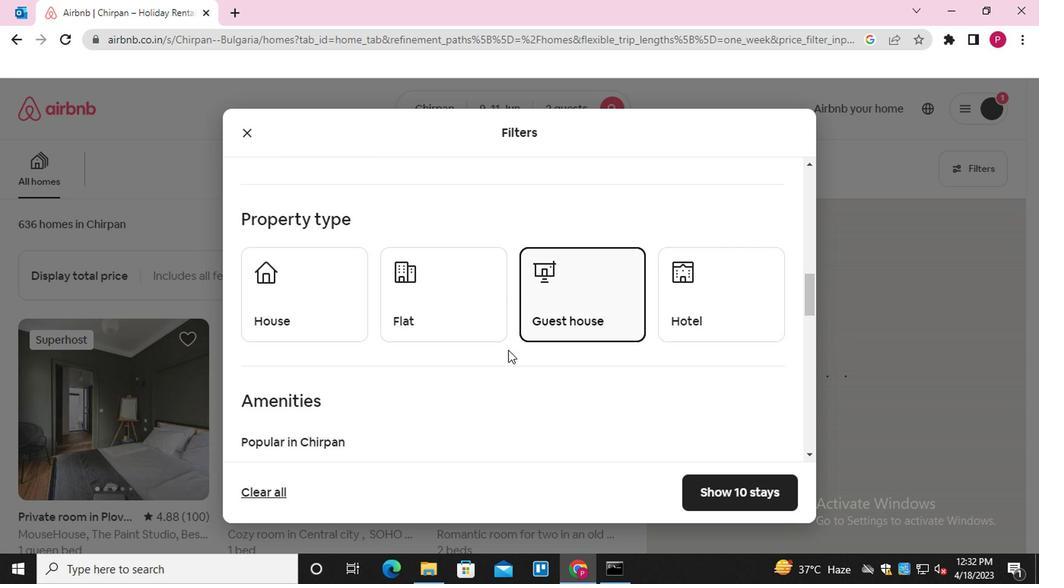 
Action: Mouse scrolled (454, 361) with delta (0, 0)
Screenshot: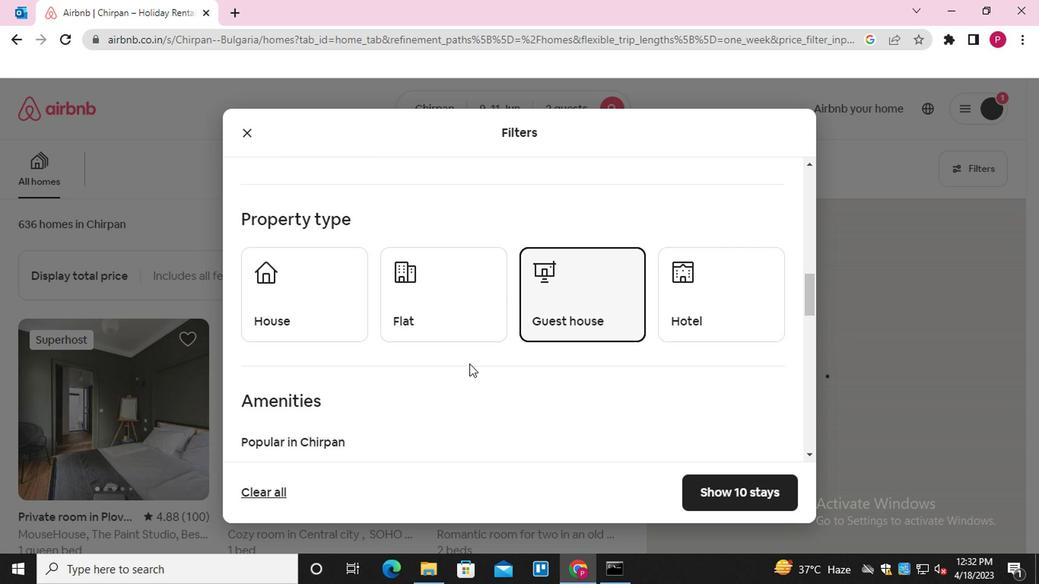 
Action: Mouse scrolled (454, 361) with delta (0, 0)
Screenshot: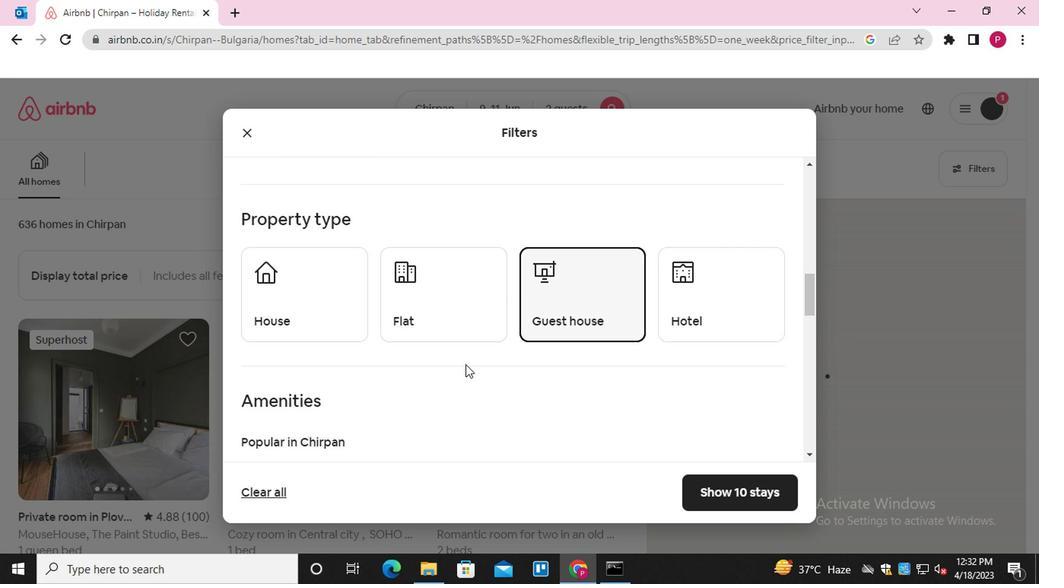 
Action: Mouse scrolled (454, 361) with delta (0, 0)
Screenshot: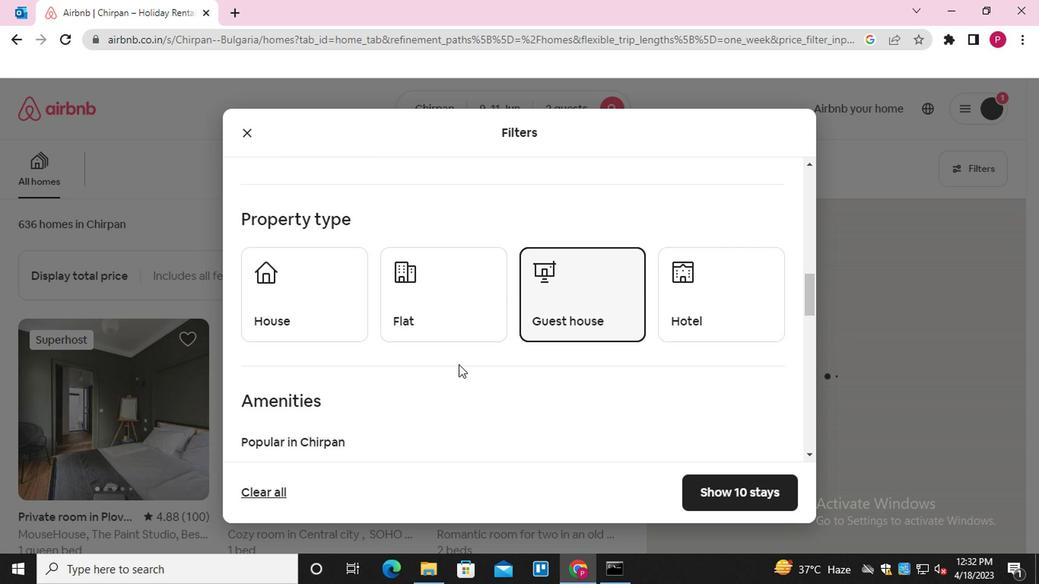 
Action: Mouse moved to (240, 252)
Screenshot: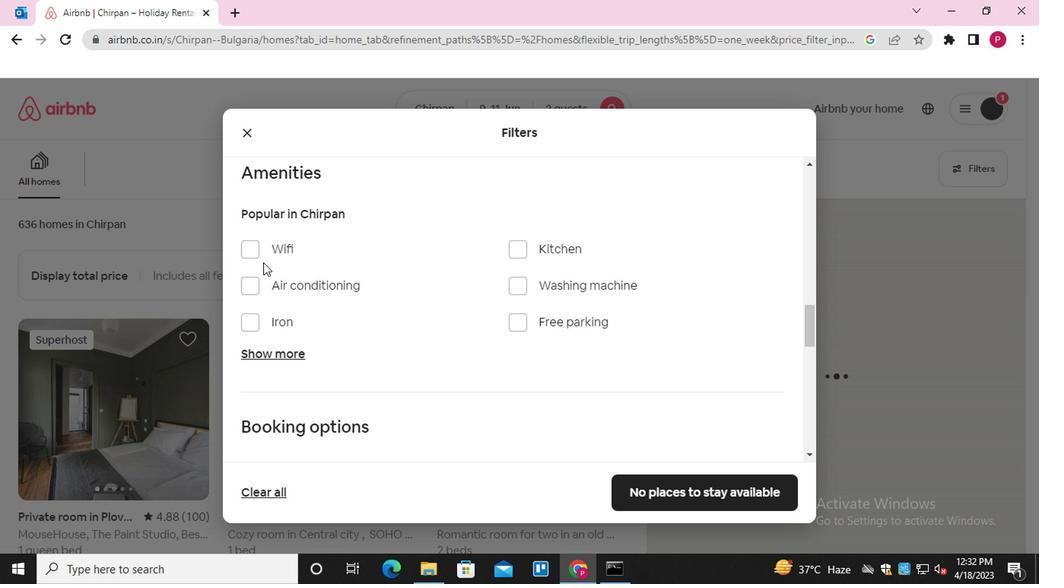 
Action: Mouse pressed left at (240, 252)
Screenshot: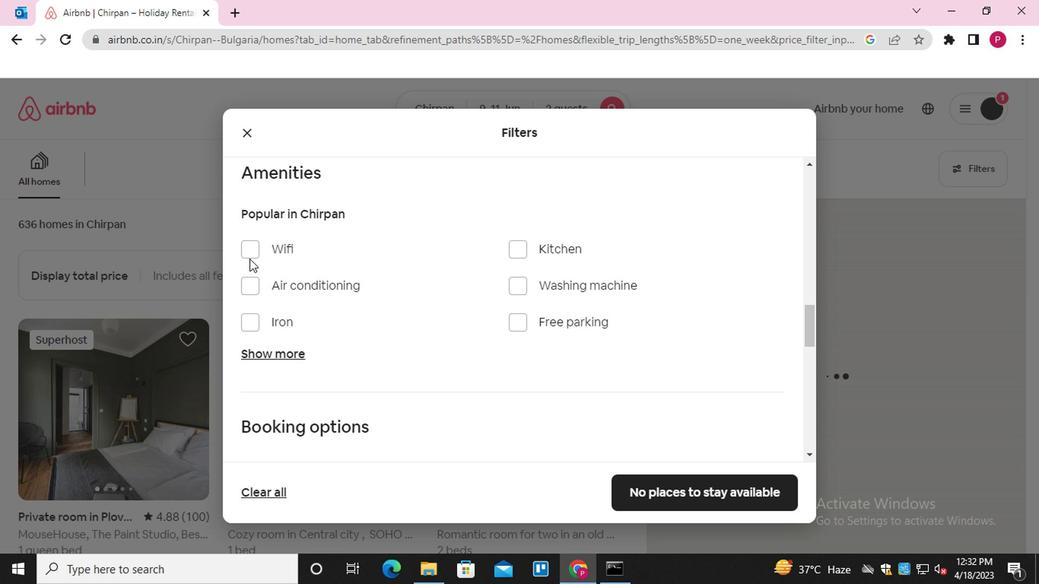 
Action: Mouse moved to (429, 395)
Screenshot: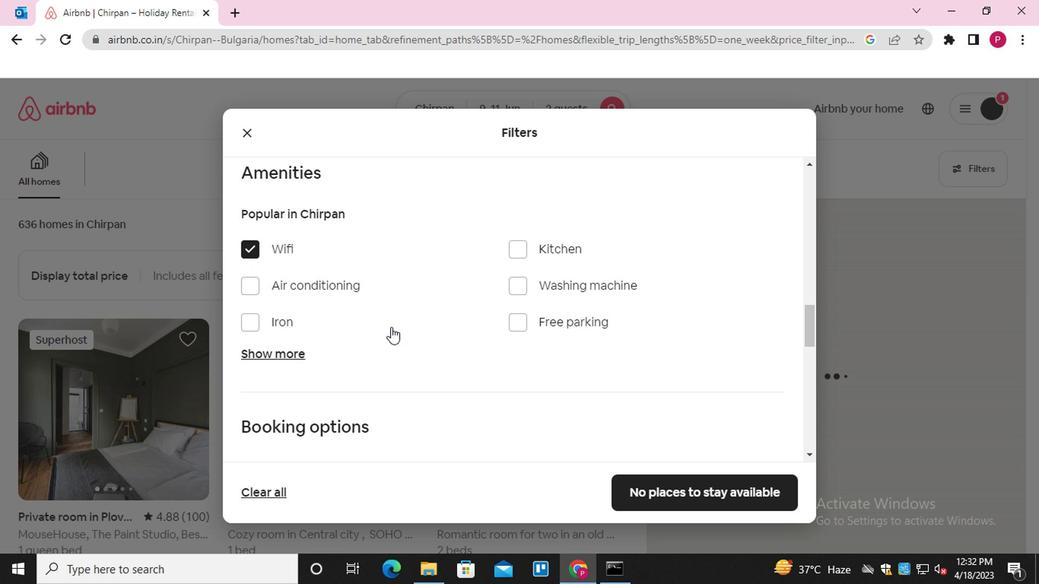 
Action: Mouse scrolled (429, 394) with delta (0, 0)
Screenshot: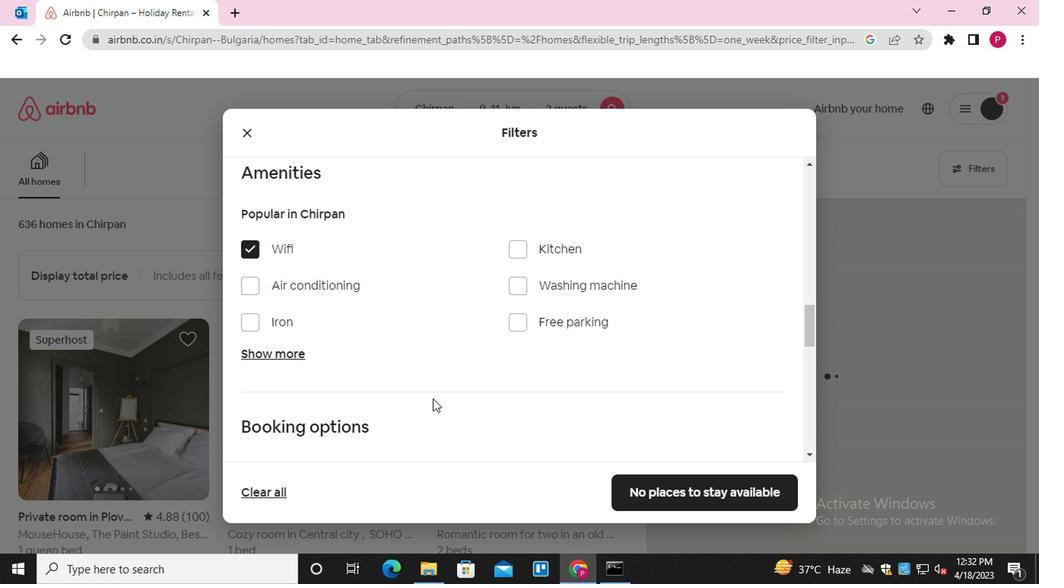 
Action: Mouse scrolled (429, 394) with delta (0, 0)
Screenshot: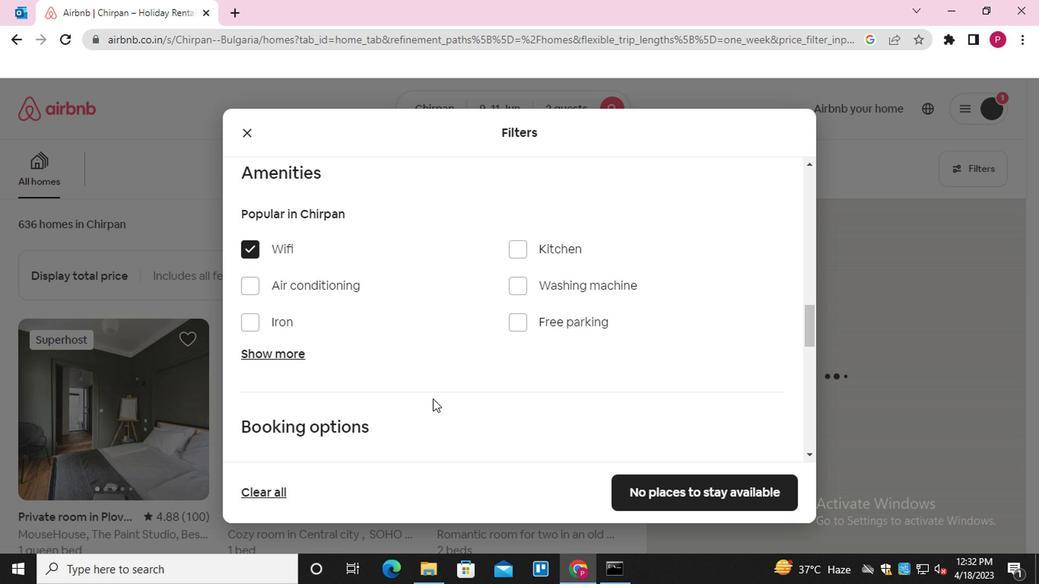 
Action: Mouse scrolled (429, 394) with delta (0, 0)
Screenshot: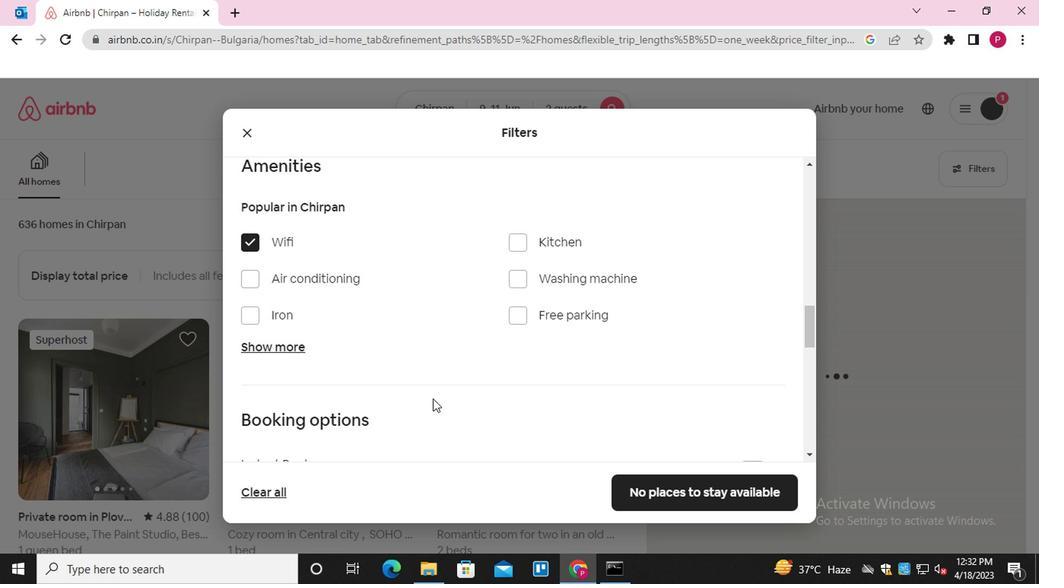 
Action: Mouse scrolled (429, 394) with delta (0, 0)
Screenshot: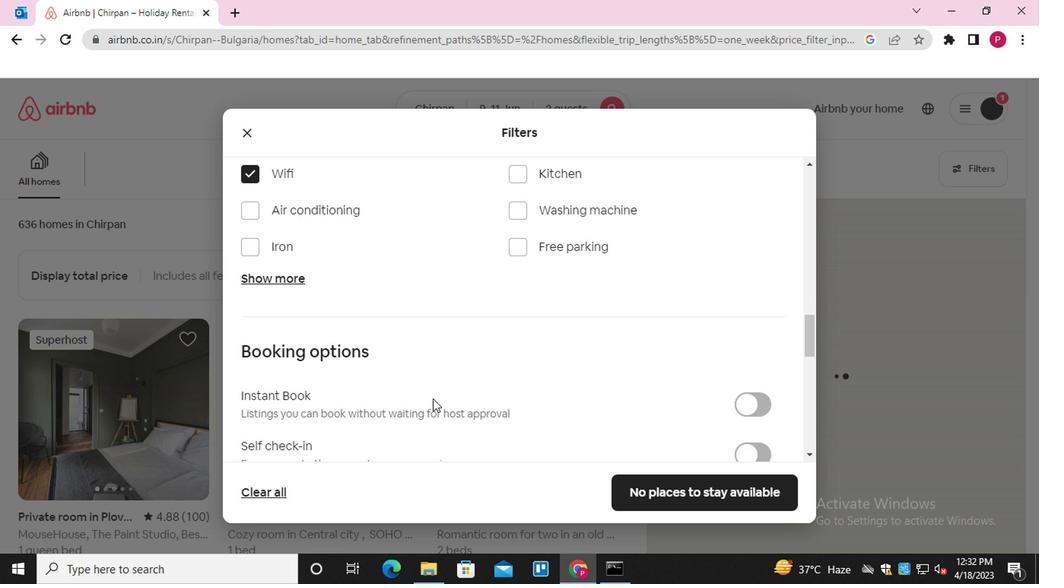
Action: Mouse moved to (748, 228)
Screenshot: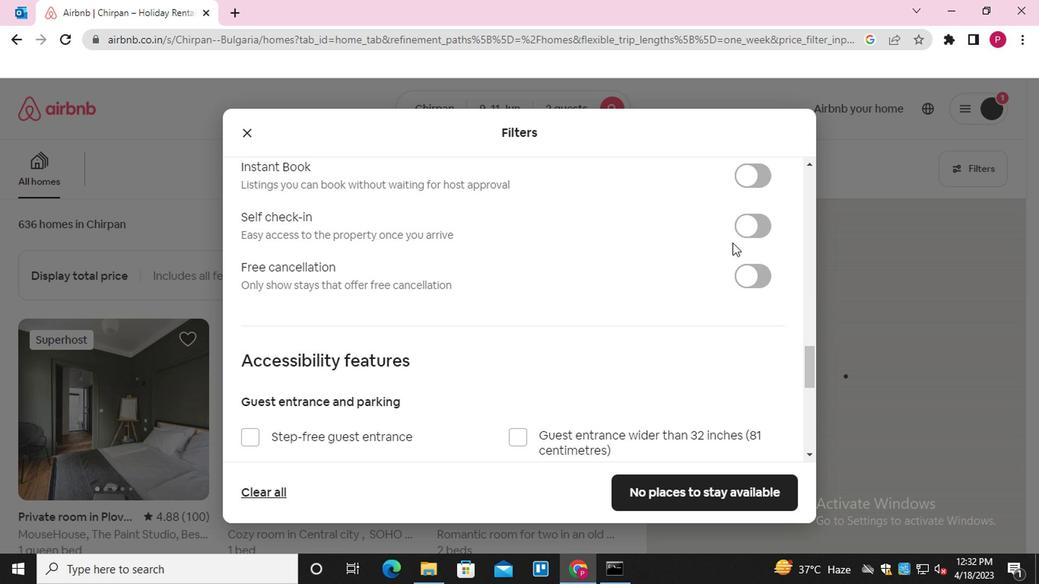 
Action: Mouse pressed left at (748, 228)
Screenshot: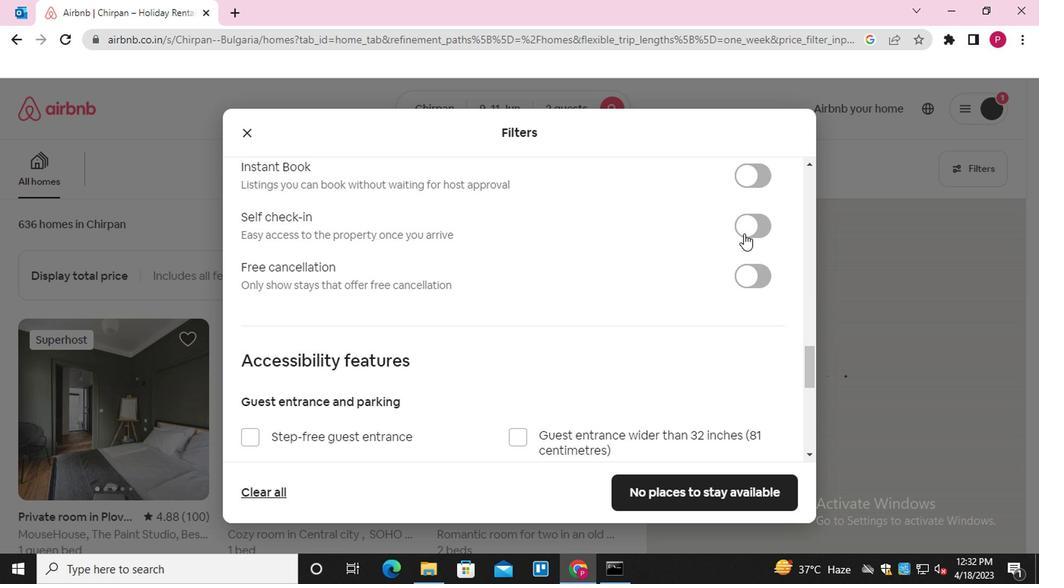 
Action: Mouse moved to (491, 358)
Screenshot: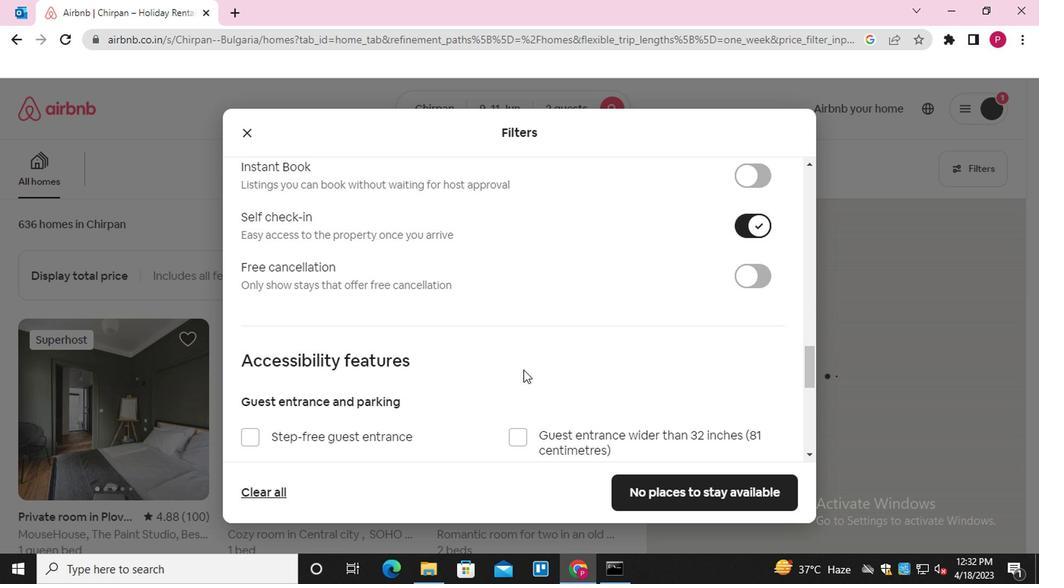 
Action: Mouse scrolled (491, 358) with delta (0, 0)
Screenshot: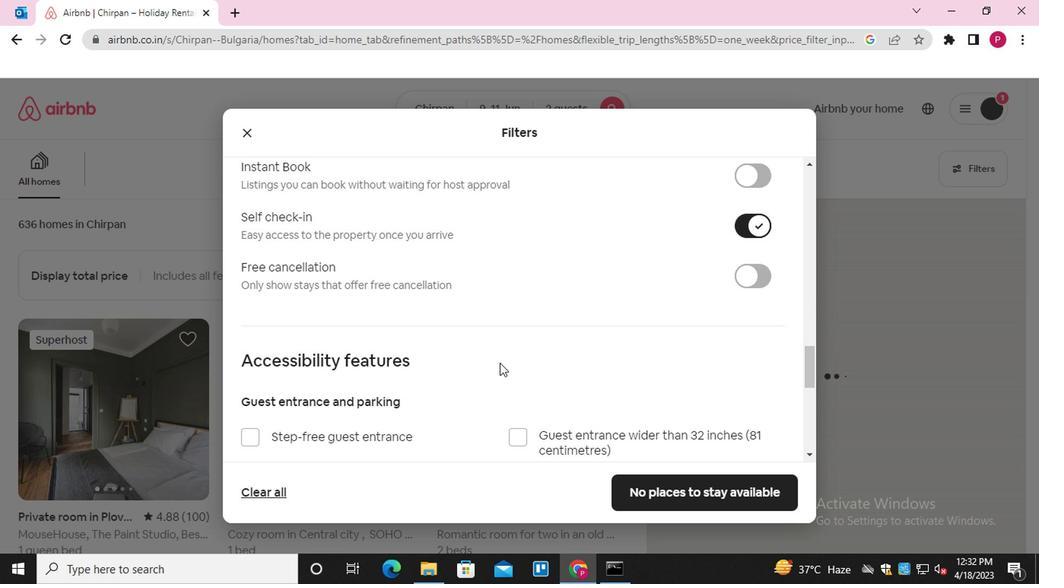 
Action: Mouse scrolled (491, 358) with delta (0, 0)
Screenshot: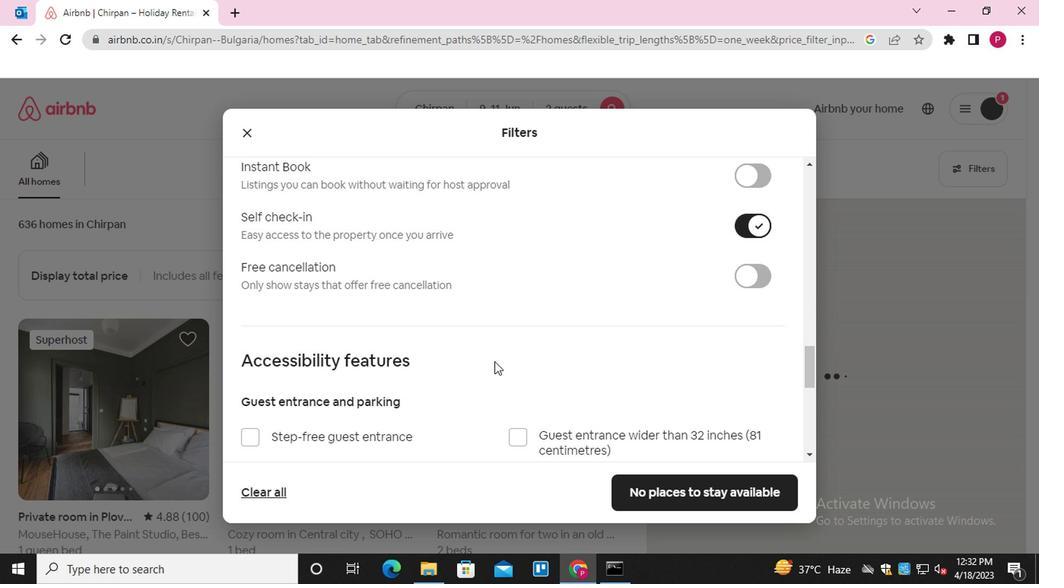 
Action: Mouse scrolled (491, 358) with delta (0, 0)
Screenshot: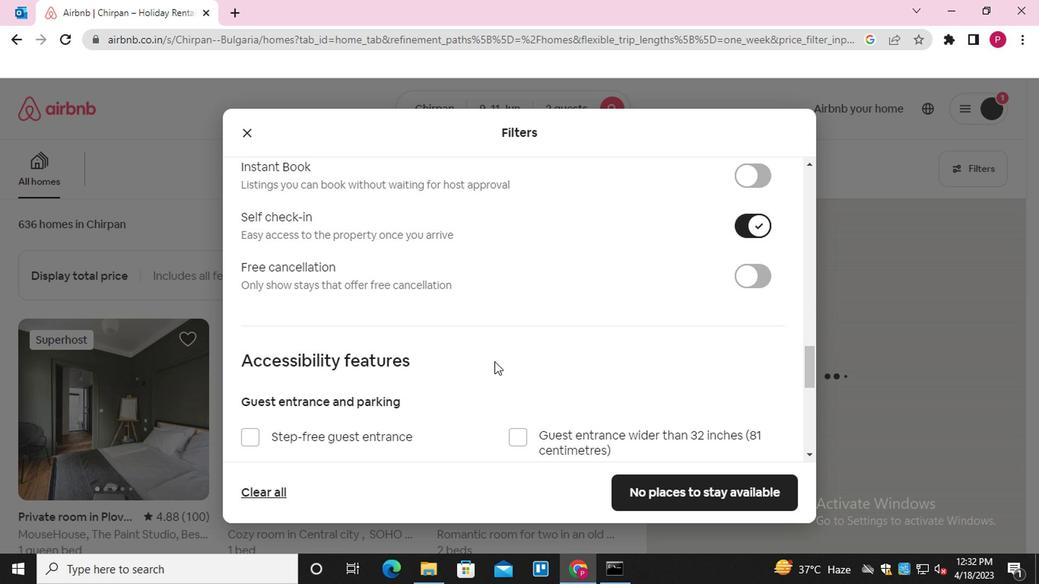 
Action: Mouse scrolled (491, 358) with delta (0, 0)
Screenshot: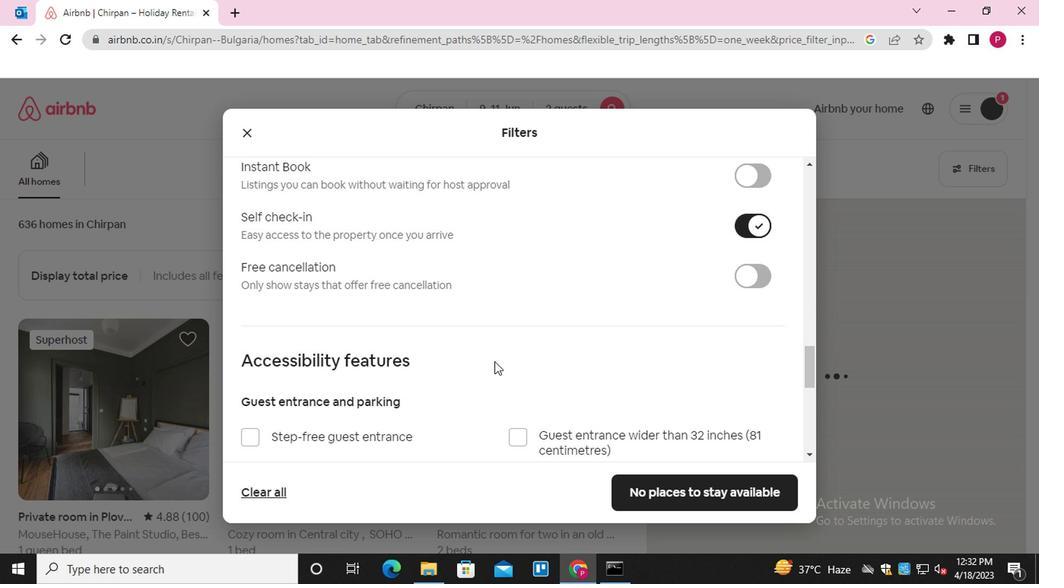 
Action: Mouse scrolled (491, 358) with delta (0, 0)
Screenshot: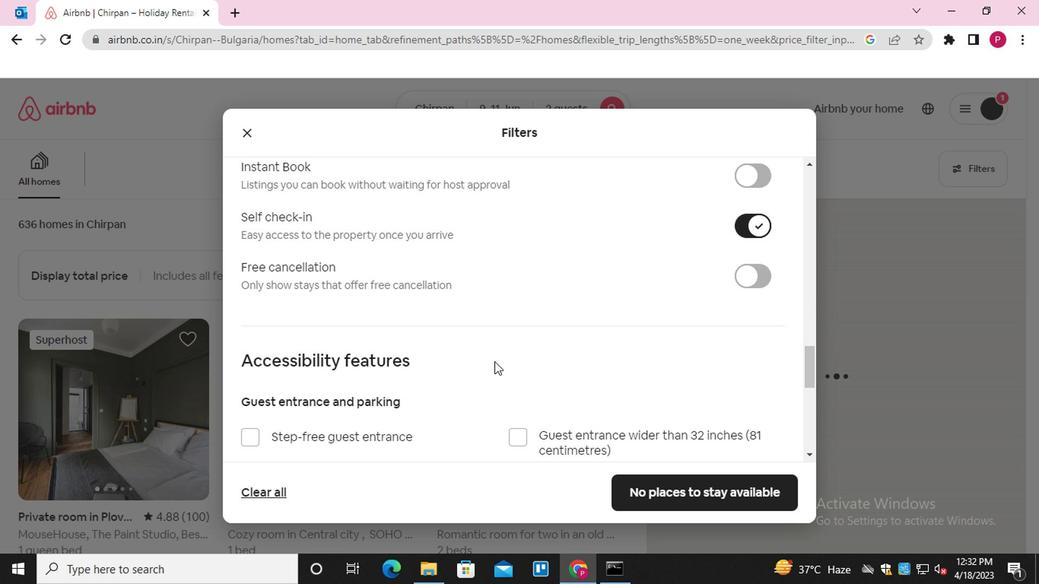 
Action: Mouse moved to (246, 413)
Screenshot: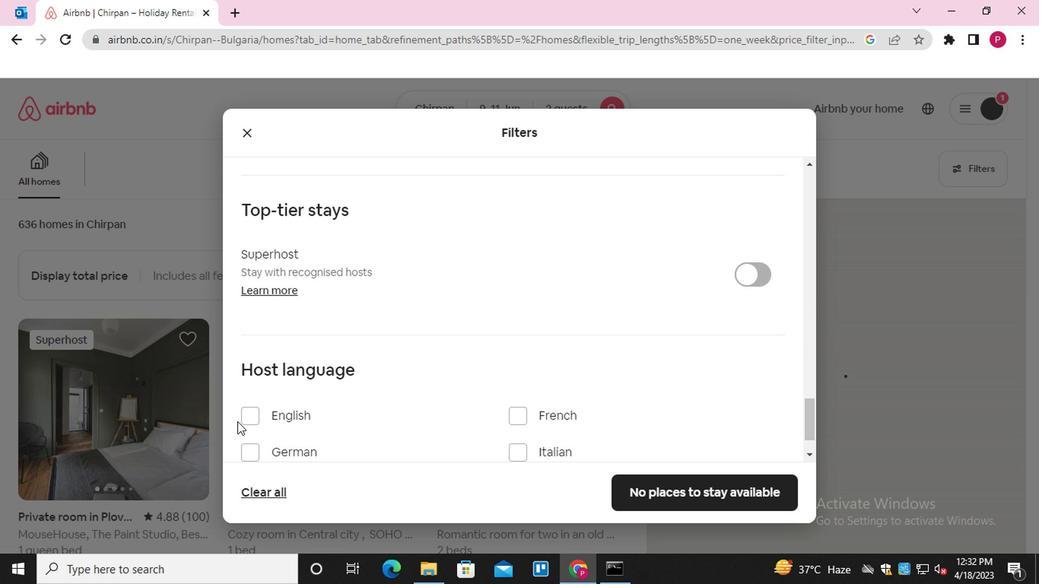 
Action: Mouse pressed left at (246, 413)
Screenshot: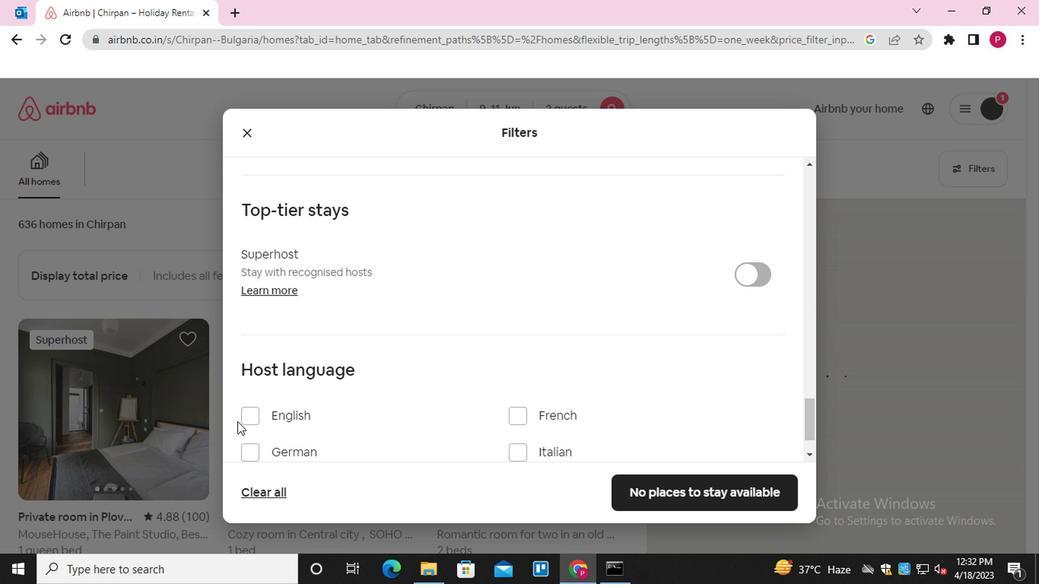 
Action: Mouse moved to (709, 487)
Screenshot: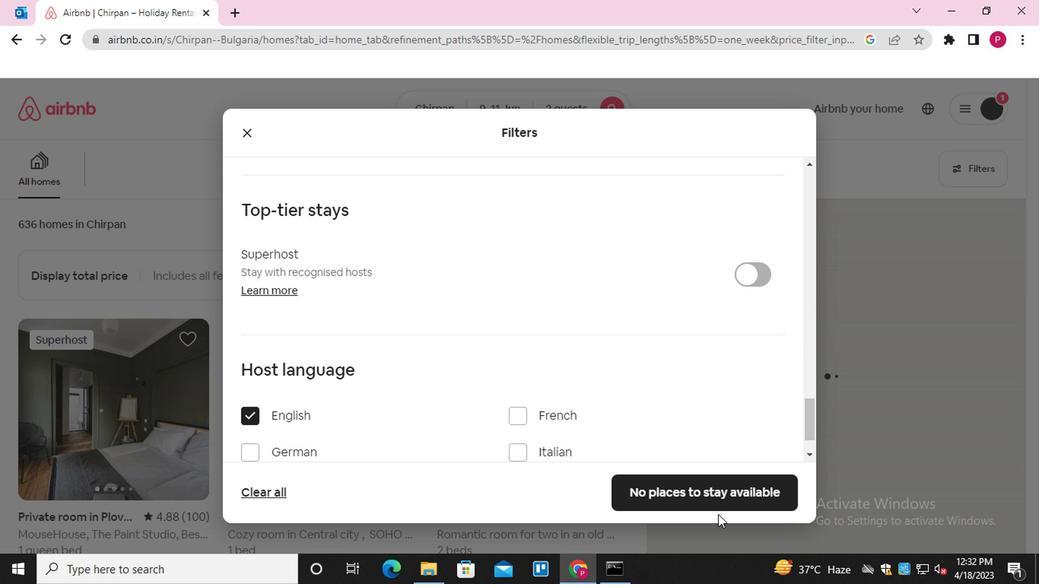 
Action: Mouse pressed left at (709, 487)
Screenshot: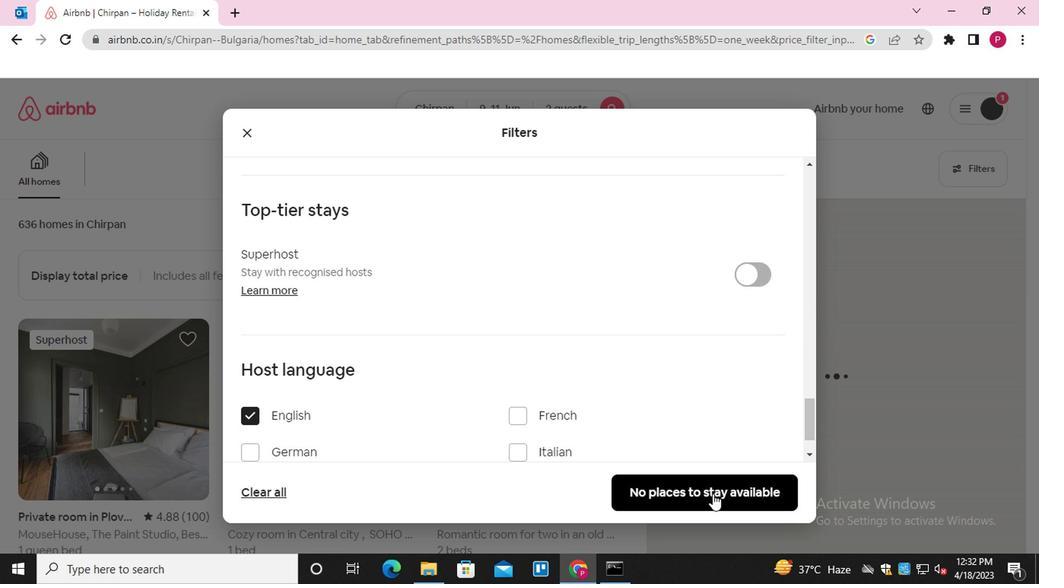 
